 Task: Send an email with the signature Brian Hall with the subject 'Request for a quote' and the message 'Thank you for your interest in our product/service.' from softage.1@softage.net to softage.4@softage.net and softage.5@softage.net with an attached document Policy_document.docx
Action: Mouse moved to (97, 128)
Screenshot: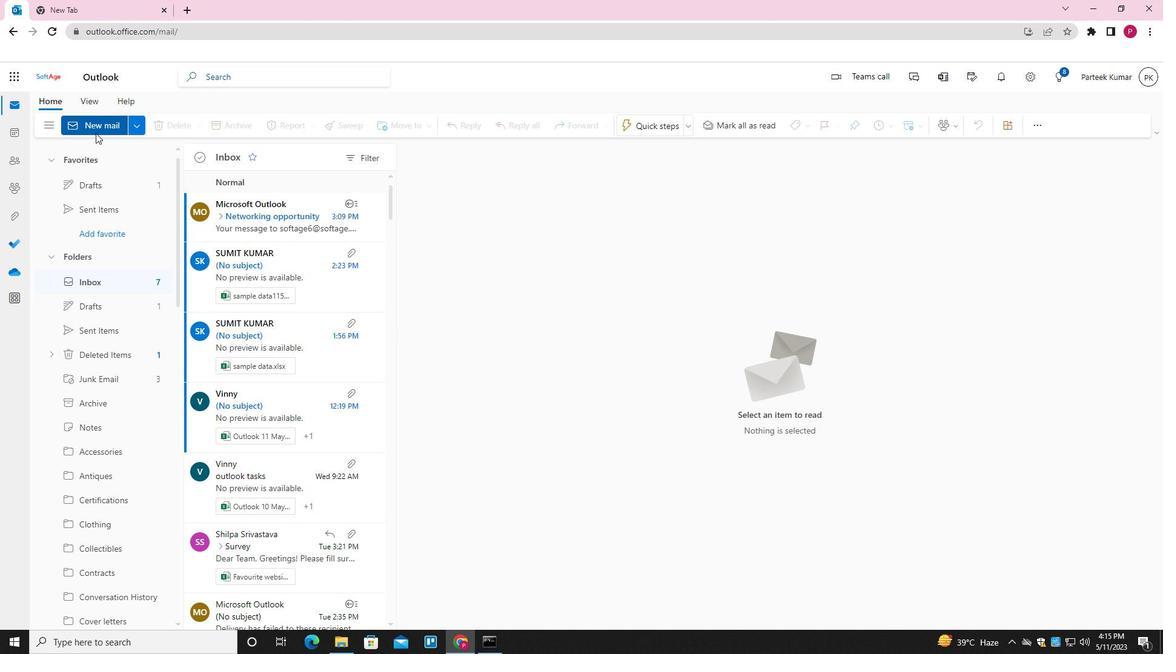 
Action: Mouse pressed left at (97, 128)
Screenshot: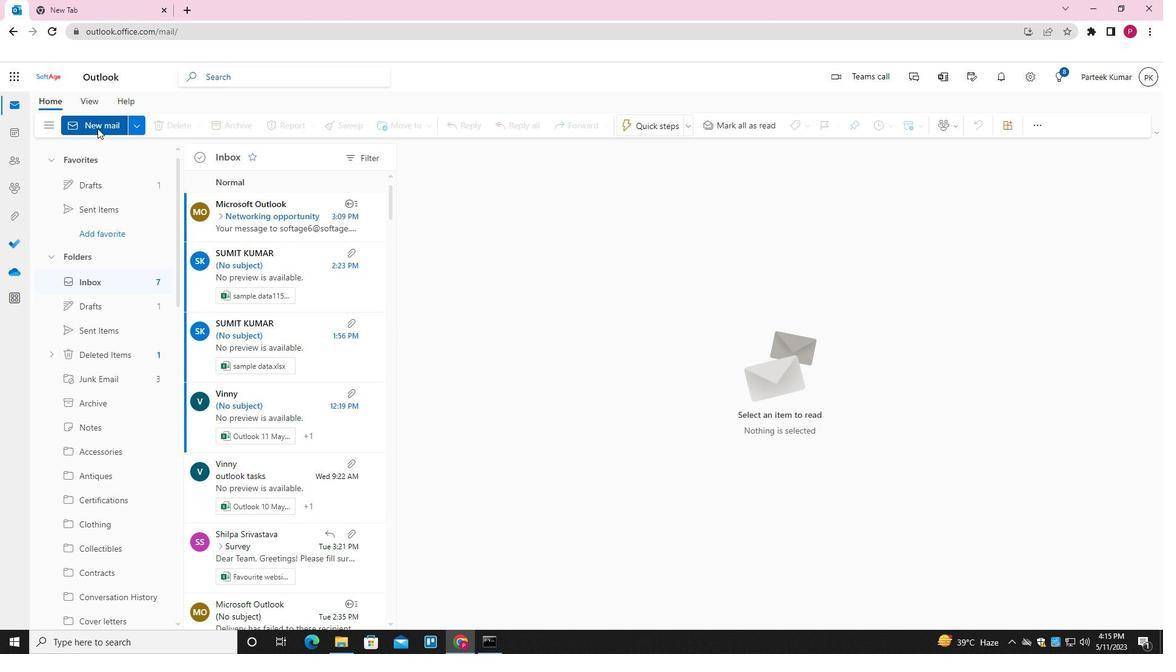 
Action: Mouse moved to (484, 297)
Screenshot: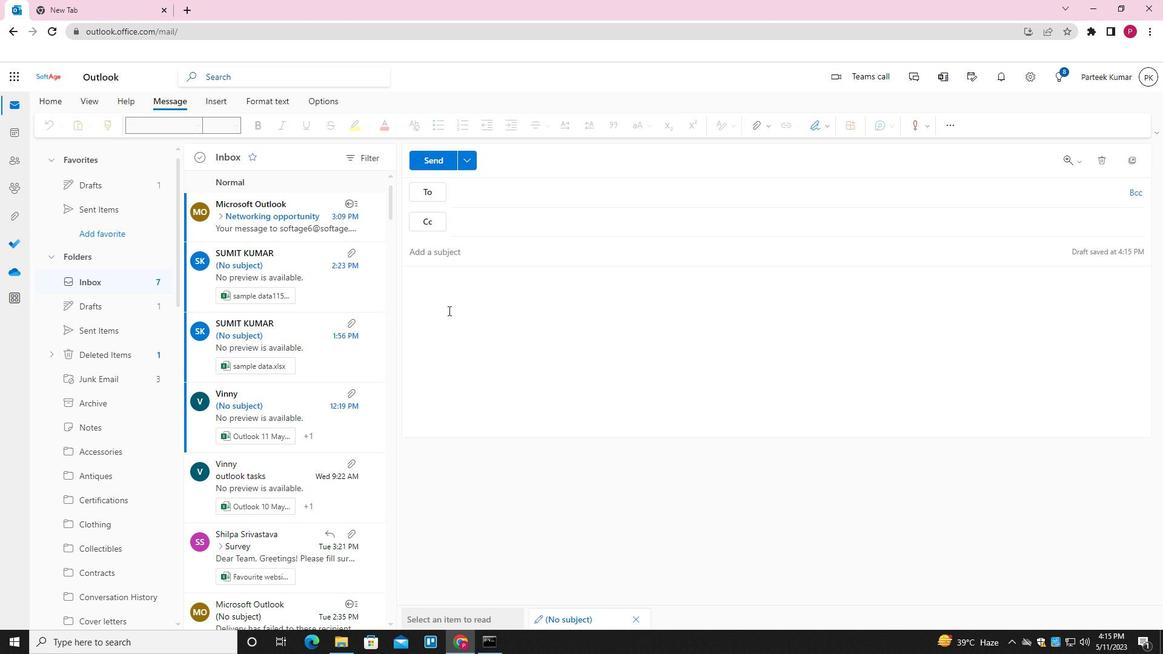 
Action: Mouse pressed left at (484, 297)
Screenshot: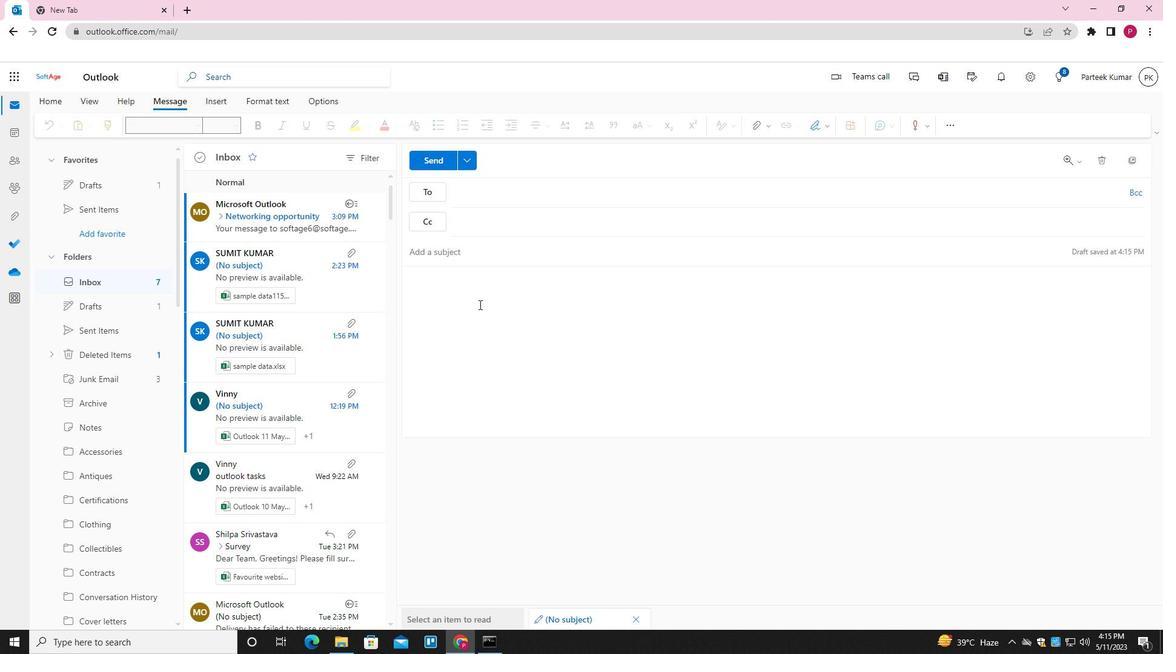 
Action: Mouse moved to (823, 127)
Screenshot: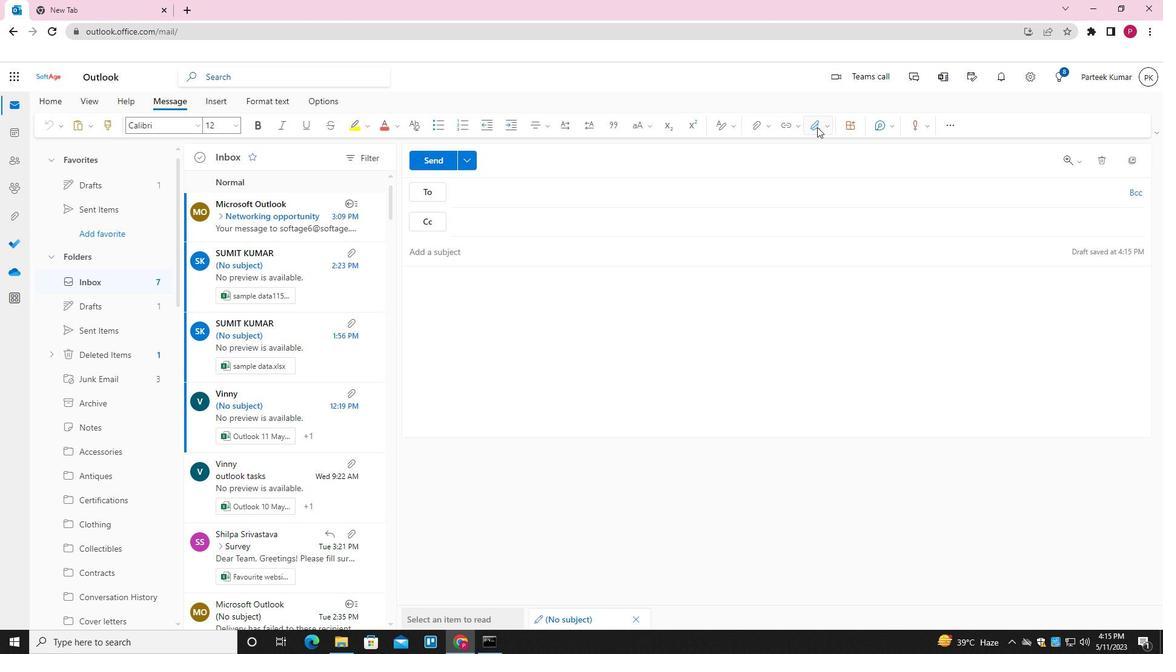 
Action: Mouse pressed left at (823, 127)
Screenshot: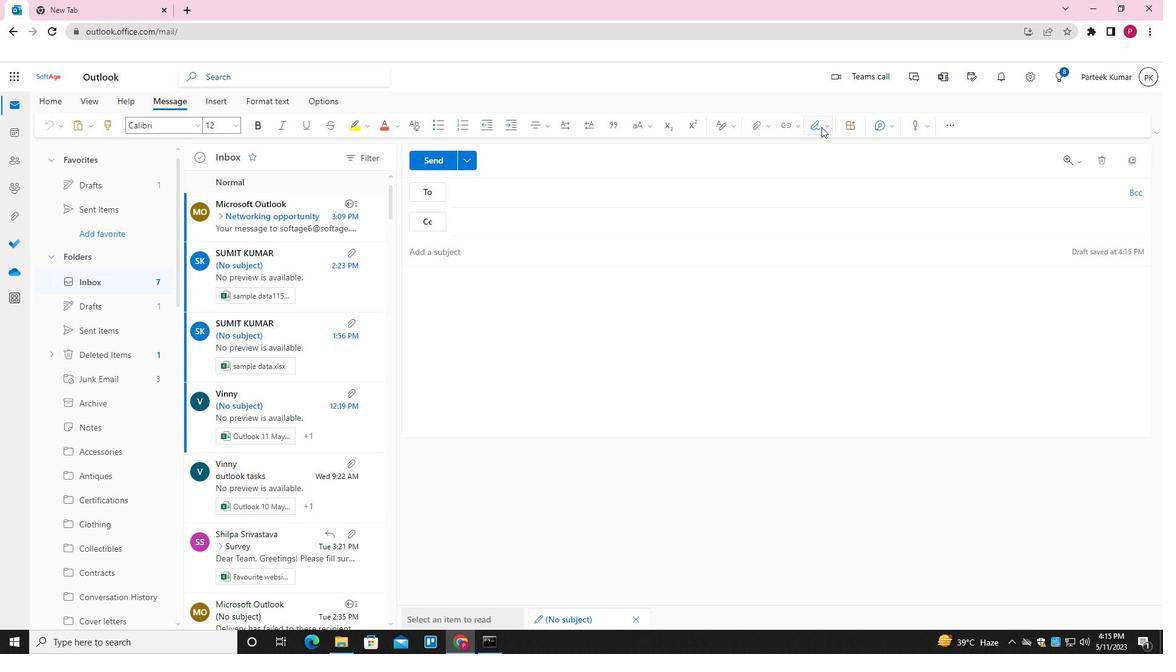
Action: Mouse moved to (792, 172)
Screenshot: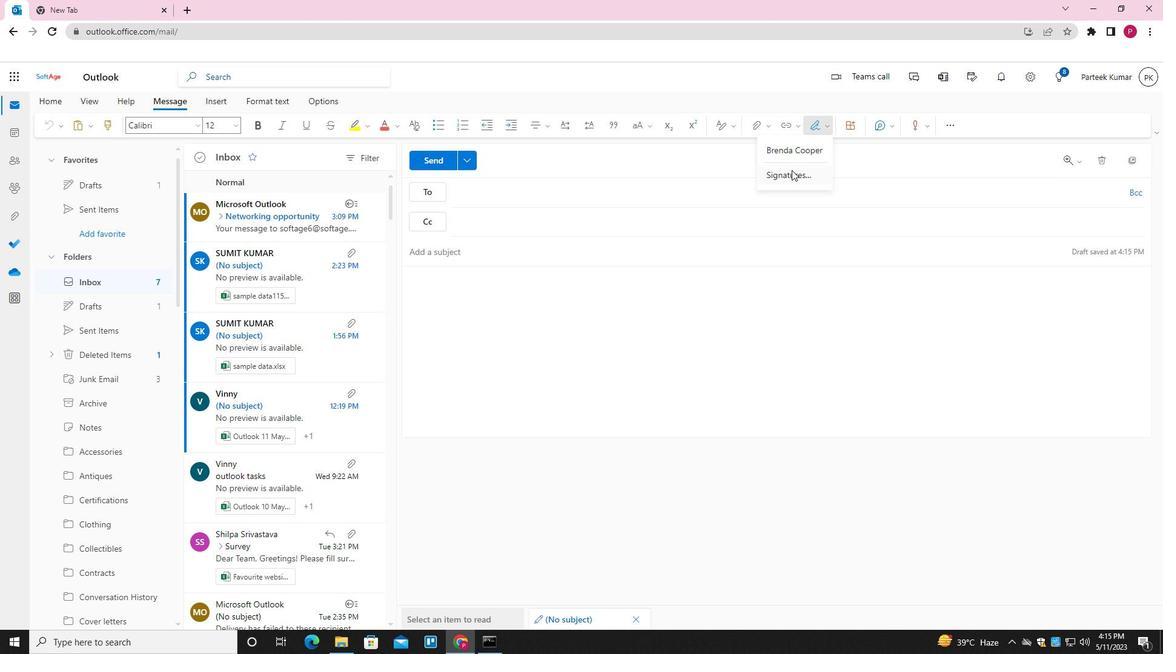 
Action: Mouse pressed left at (792, 172)
Screenshot: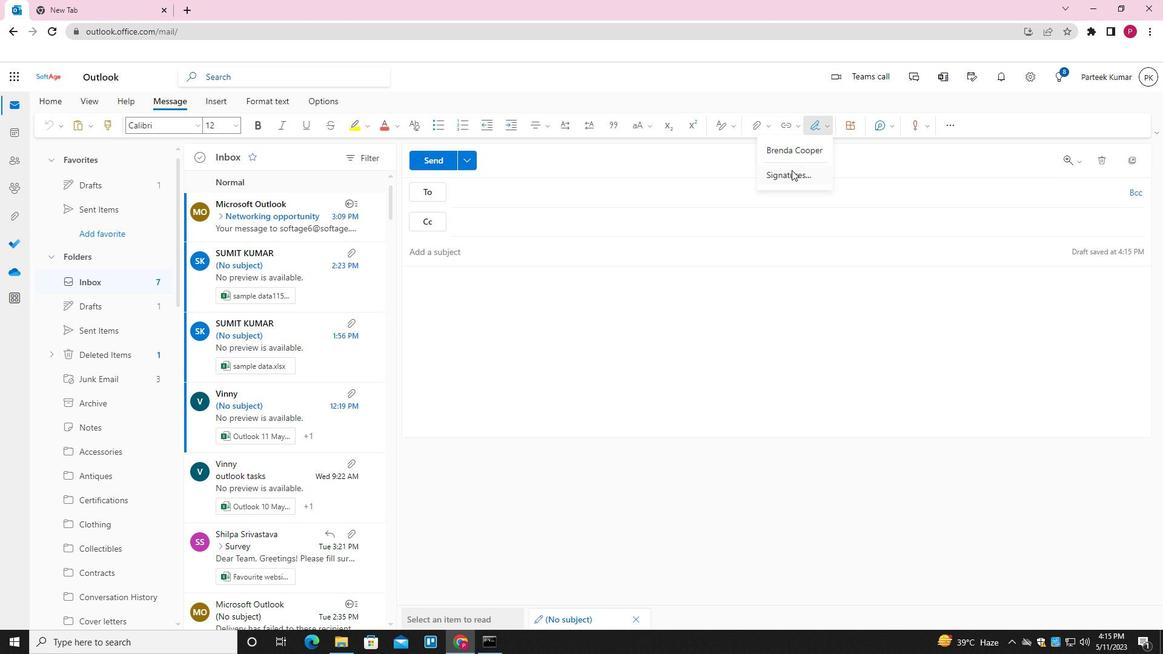
Action: Mouse moved to (815, 222)
Screenshot: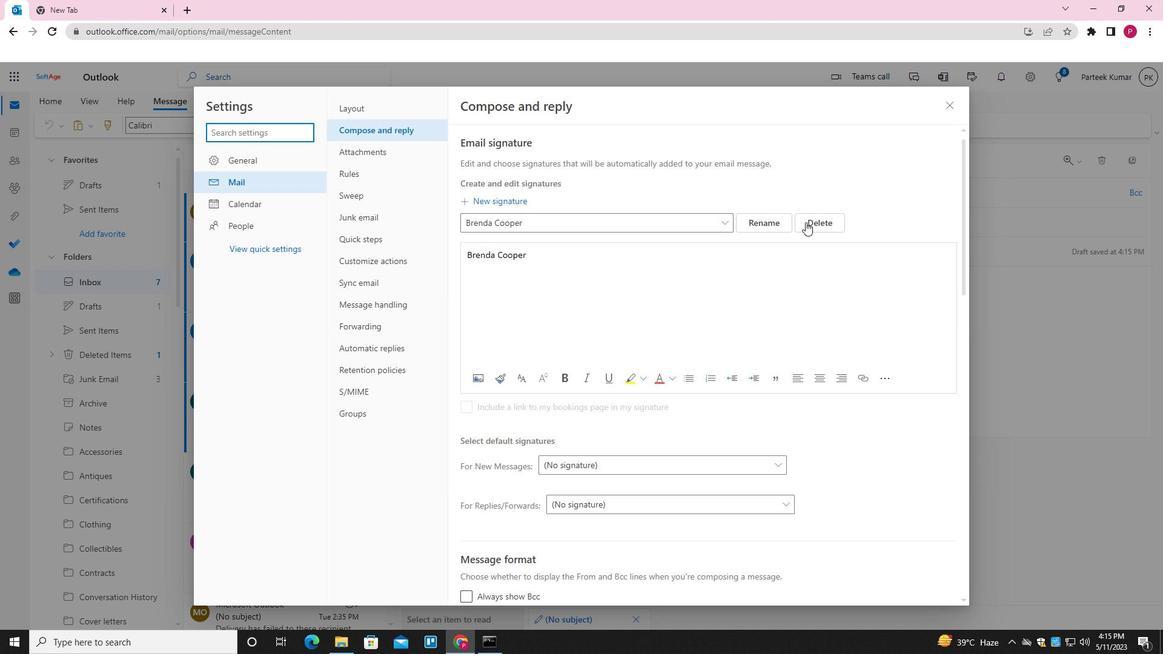 
Action: Mouse pressed left at (815, 222)
Screenshot: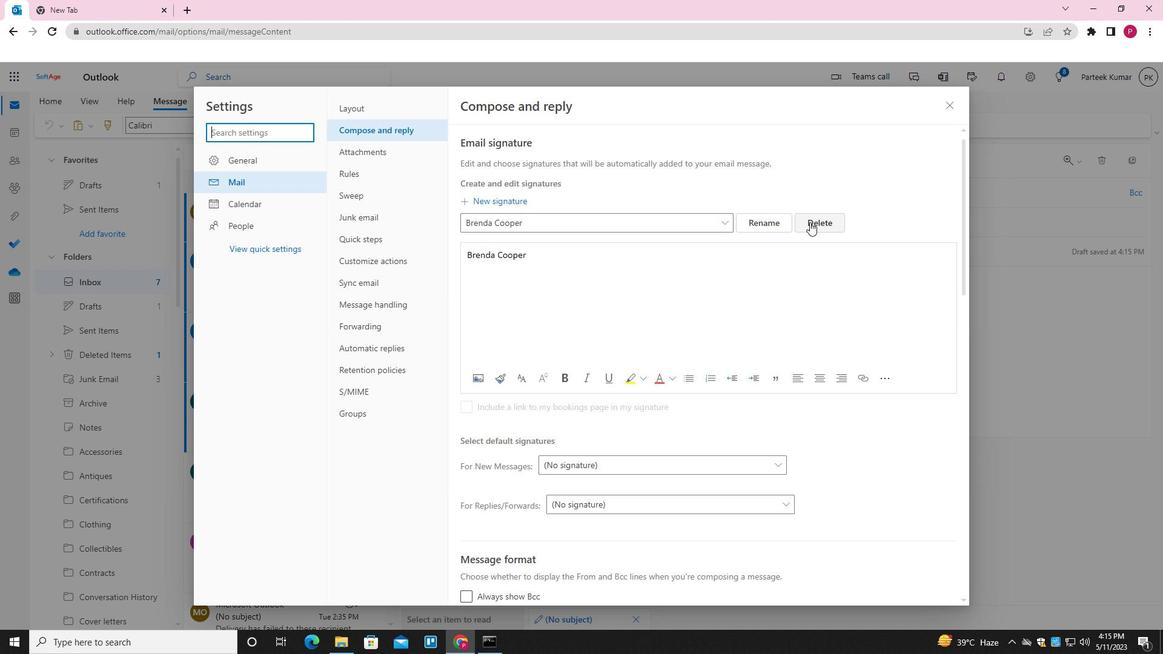 
Action: Mouse moved to (569, 221)
Screenshot: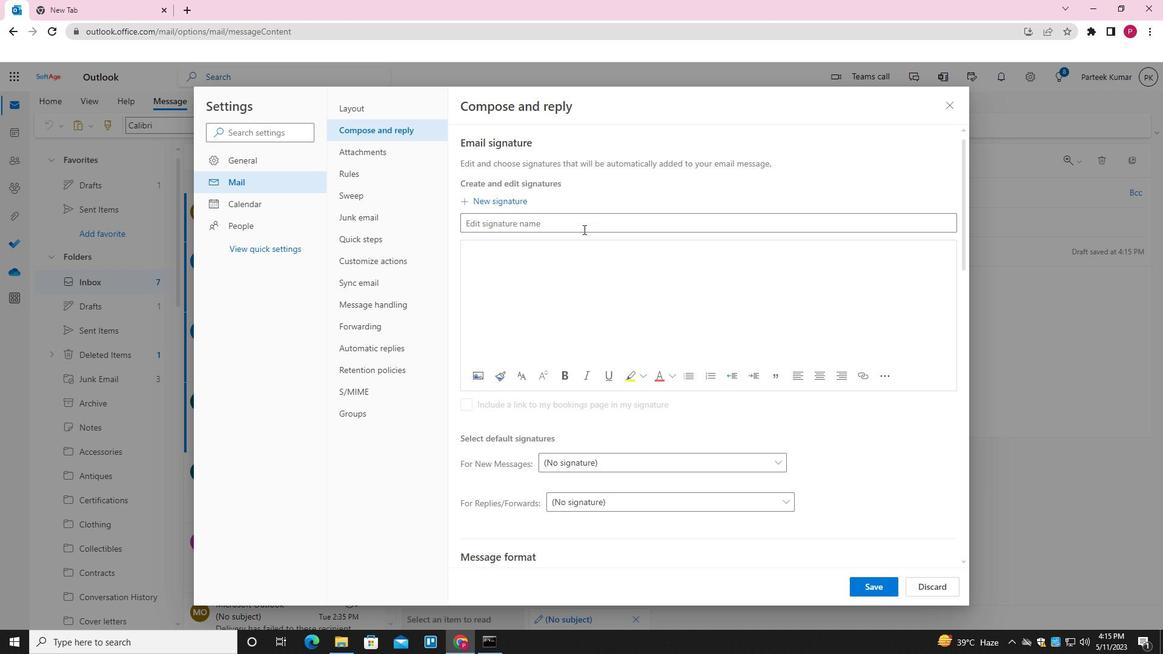 
Action: Mouse pressed left at (569, 221)
Screenshot: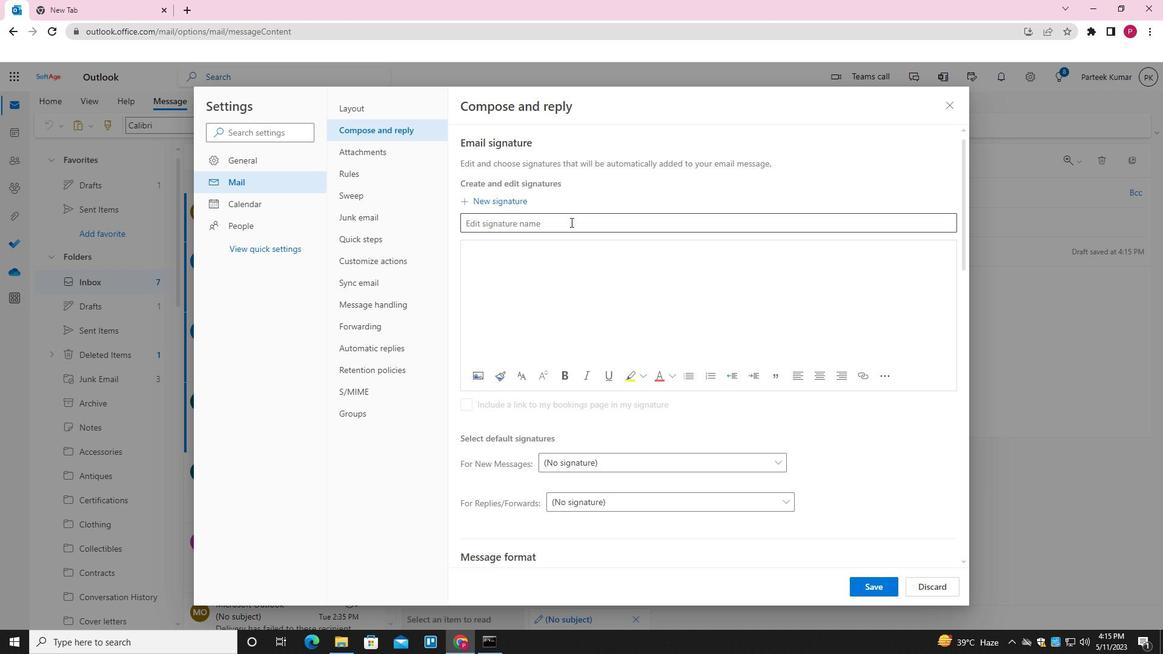 
Action: Key pressed <Key.shift>BRIAN<Key.space><Key.shift>HALL
Screenshot: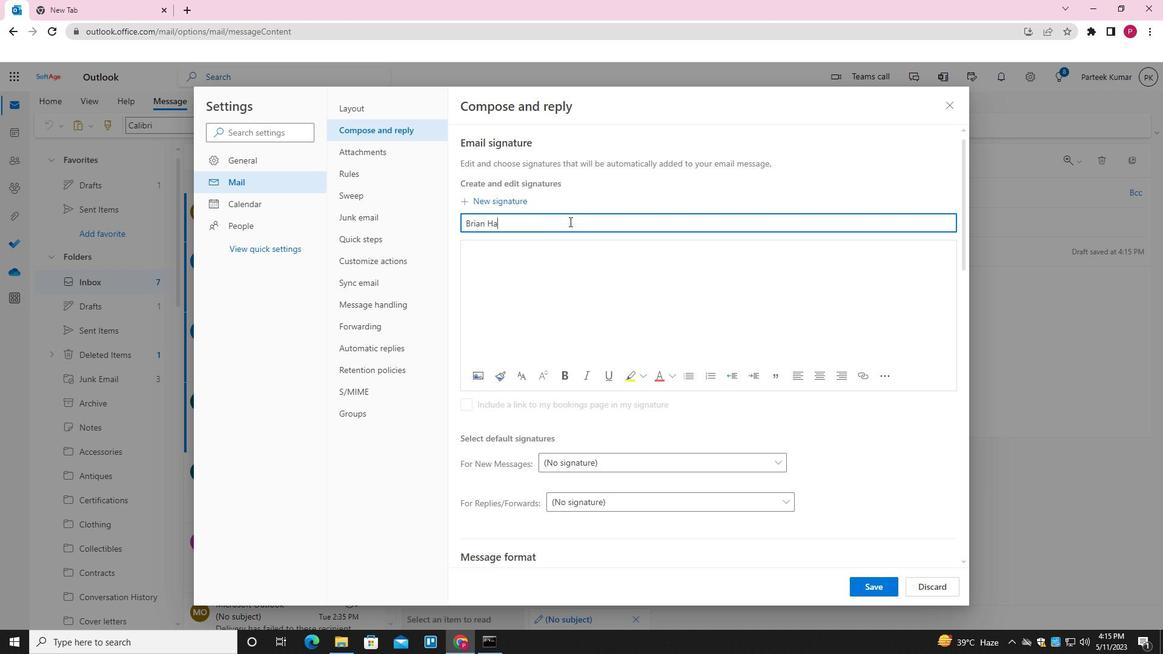 
Action: Mouse moved to (568, 258)
Screenshot: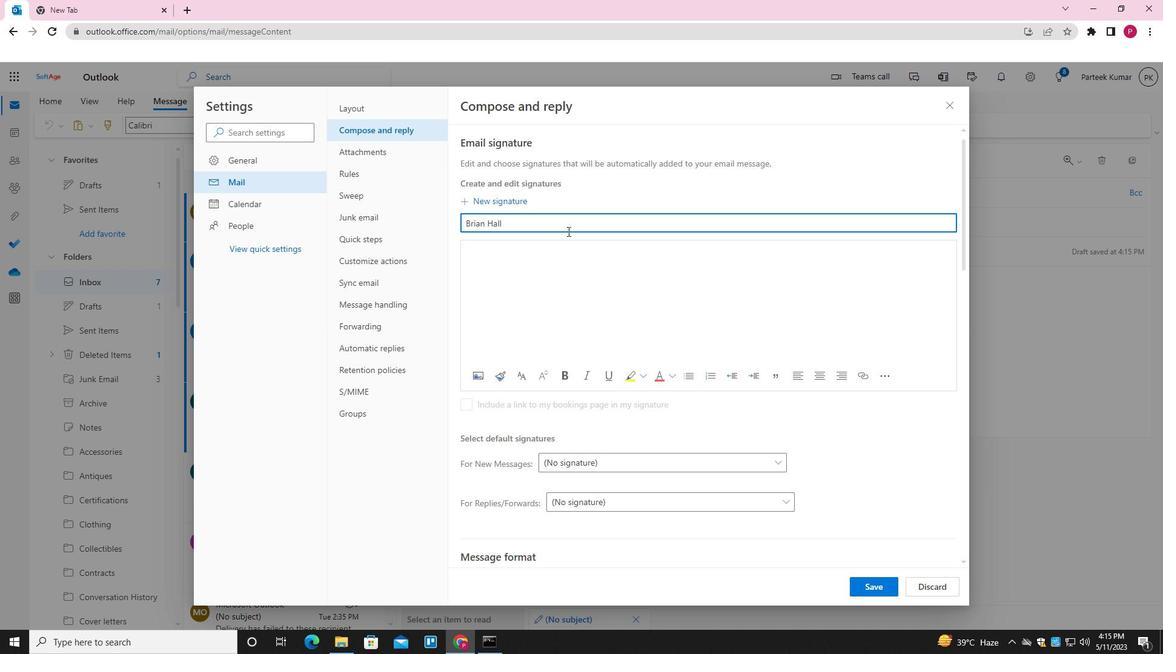 
Action: Mouse pressed left at (568, 258)
Screenshot: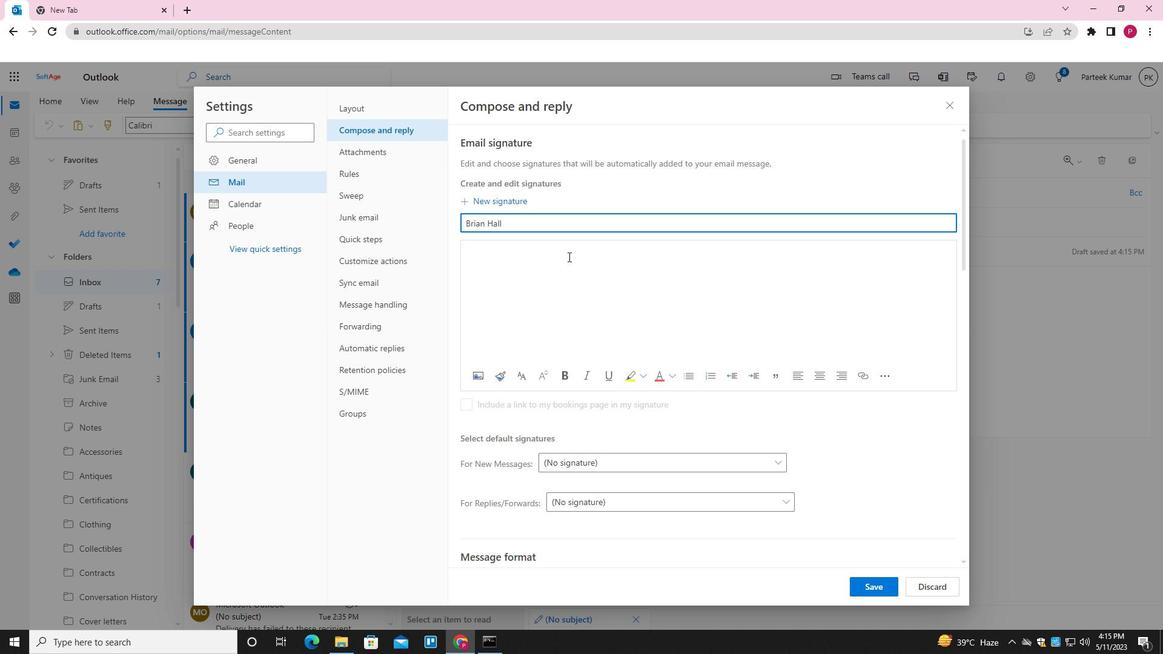 
Action: Key pressed <Key.shift><Key.shift><Key.shift><Key.shift><Key.shift>BRIAN<Key.space><Key.shift>HALL
Screenshot: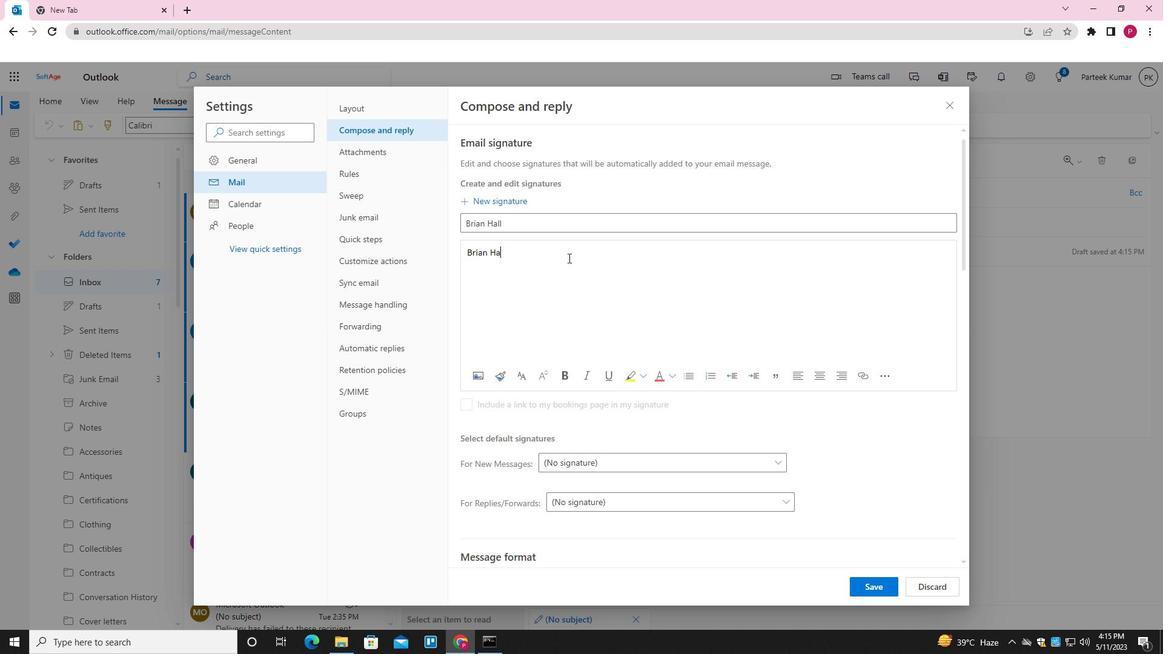 
Action: Mouse moved to (863, 587)
Screenshot: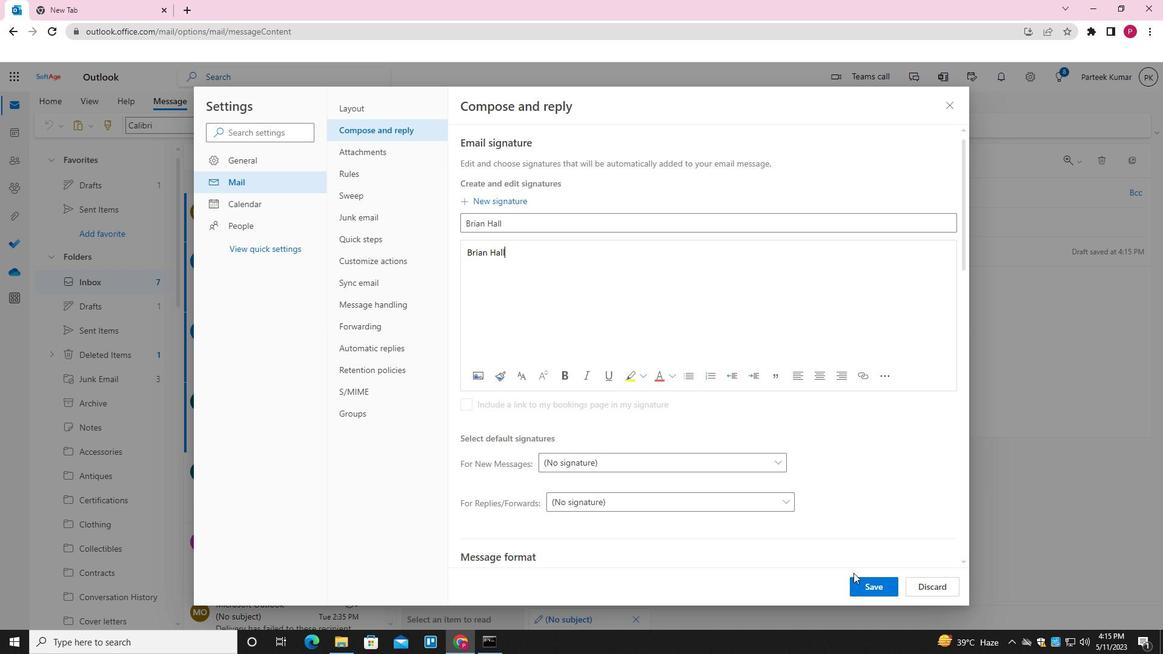 
Action: Mouse pressed left at (863, 587)
Screenshot: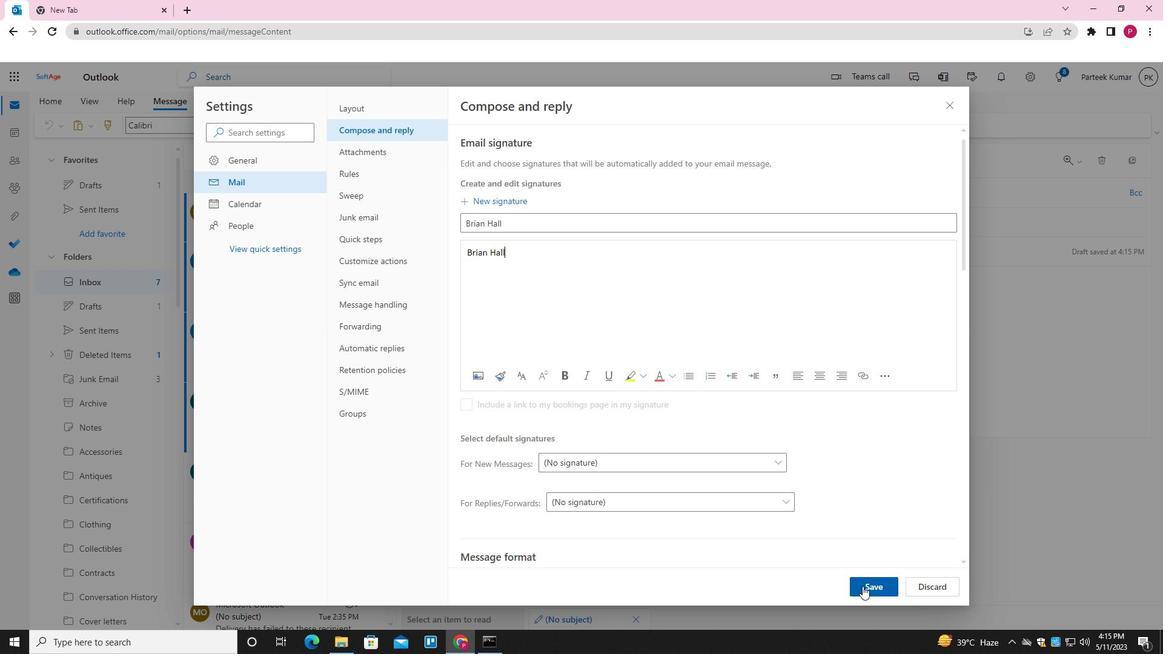 
Action: Mouse moved to (950, 109)
Screenshot: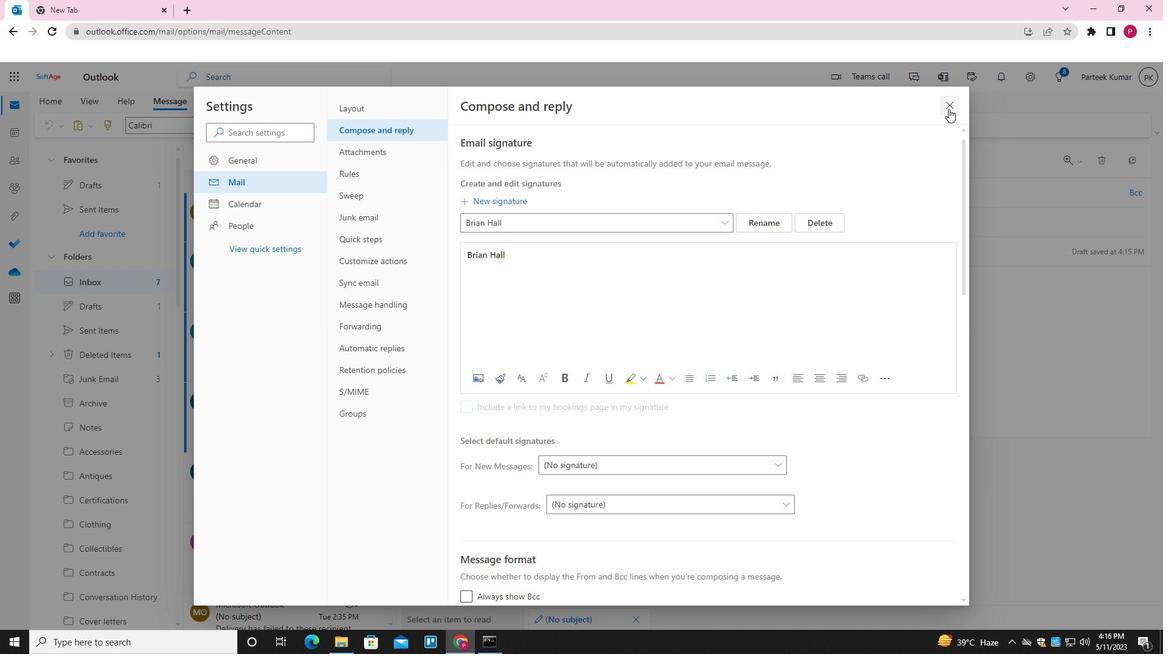 
Action: Mouse pressed left at (950, 109)
Screenshot: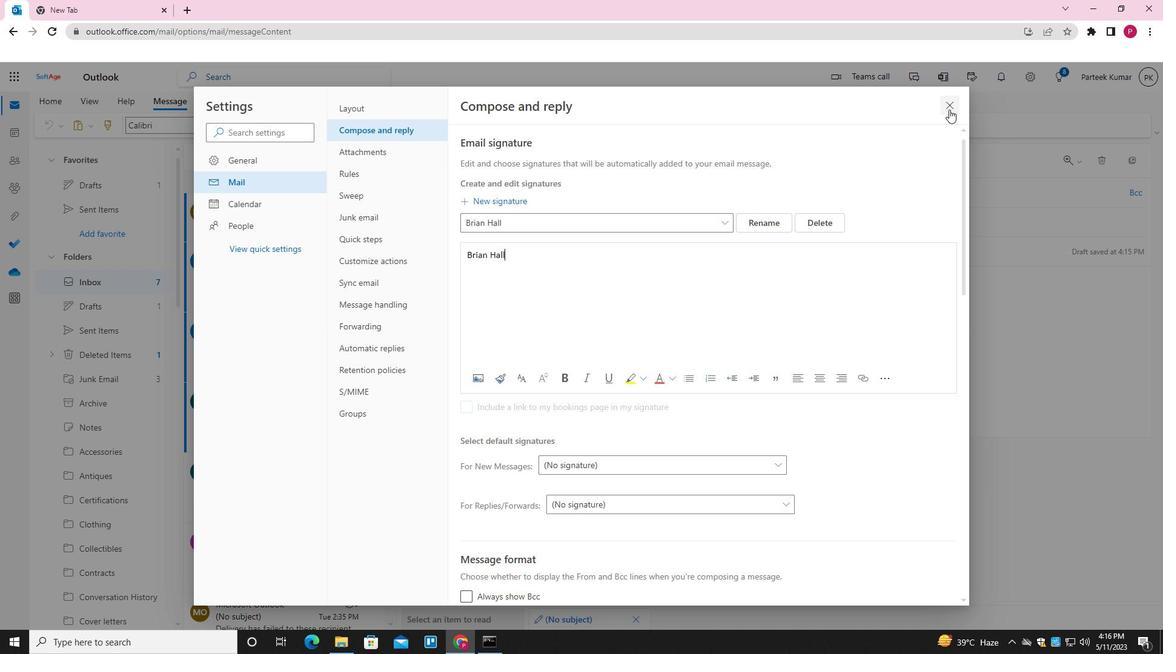 
Action: Mouse moved to (577, 303)
Screenshot: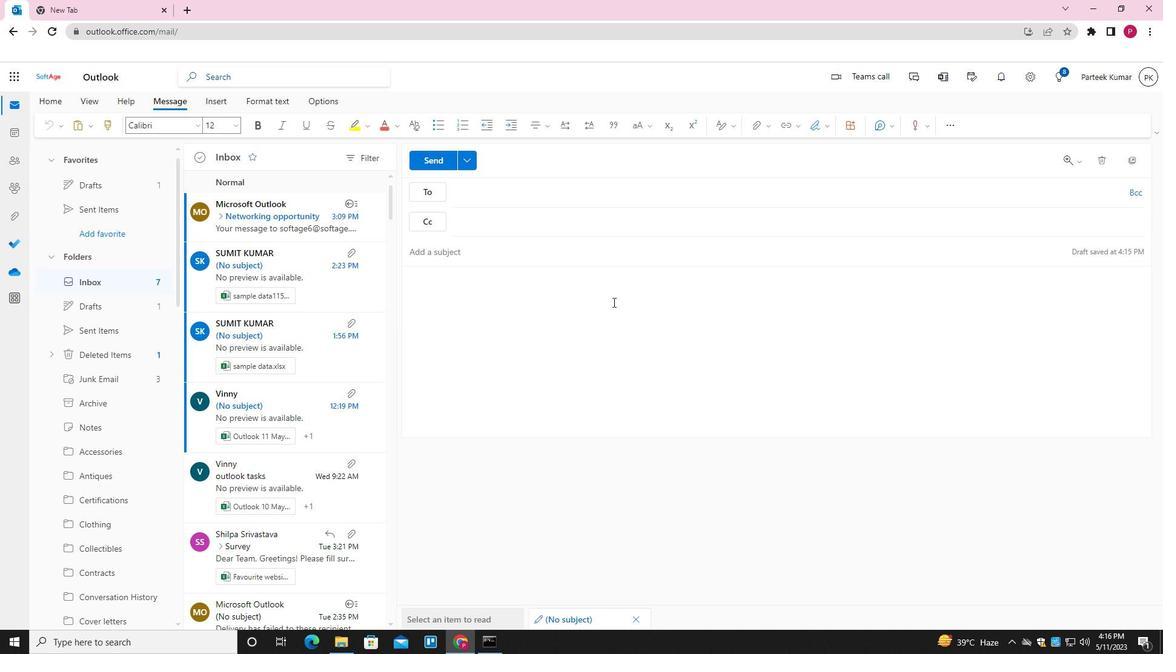 
Action: Mouse pressed left at (577, 303)
Screenshot: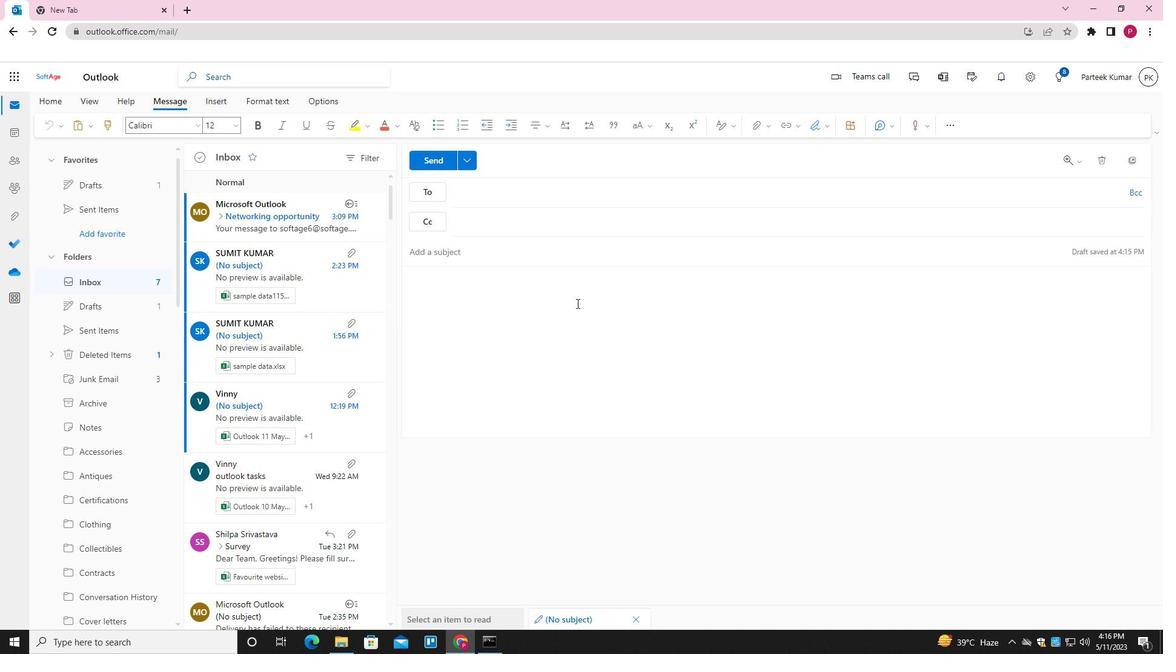 
Action: Mouse moved to (815, 125)
Screenshot: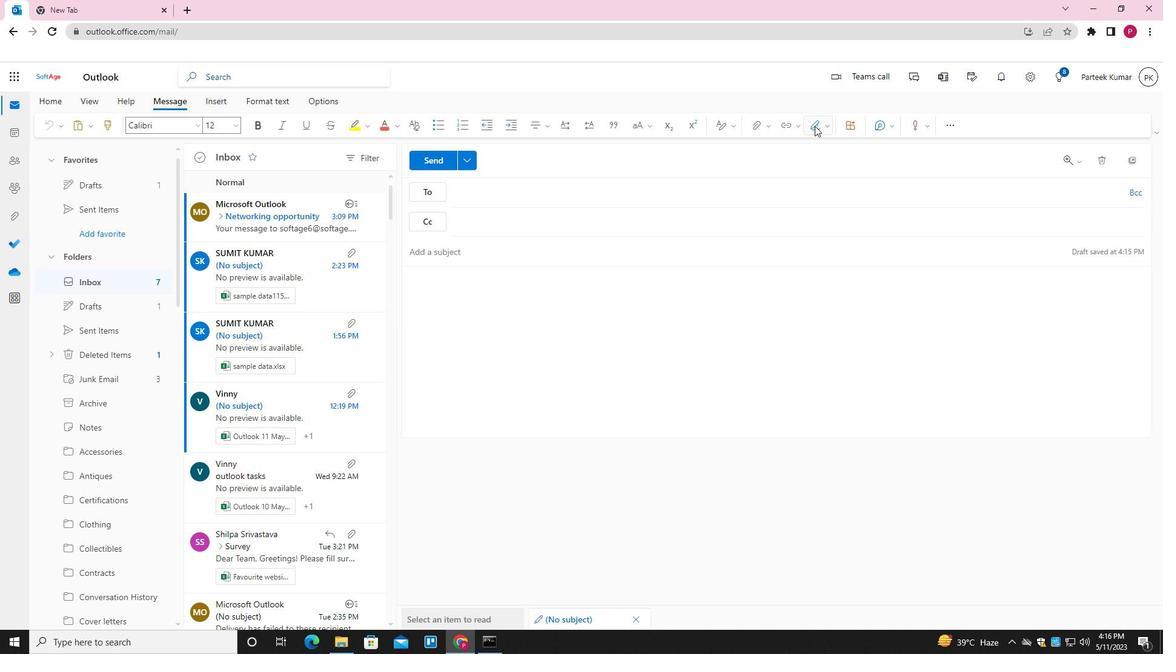
Action: Mouse pressed left at (815, 125)
Screenshot: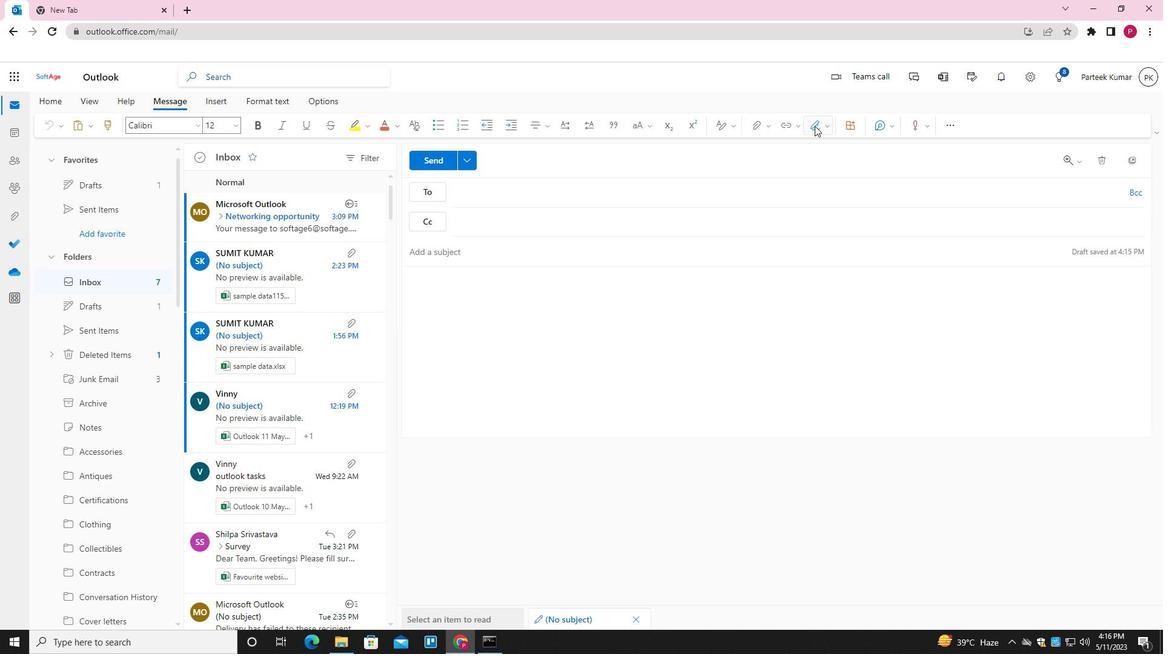 
Action: Mouse moved to (807, 152)
Screenshot: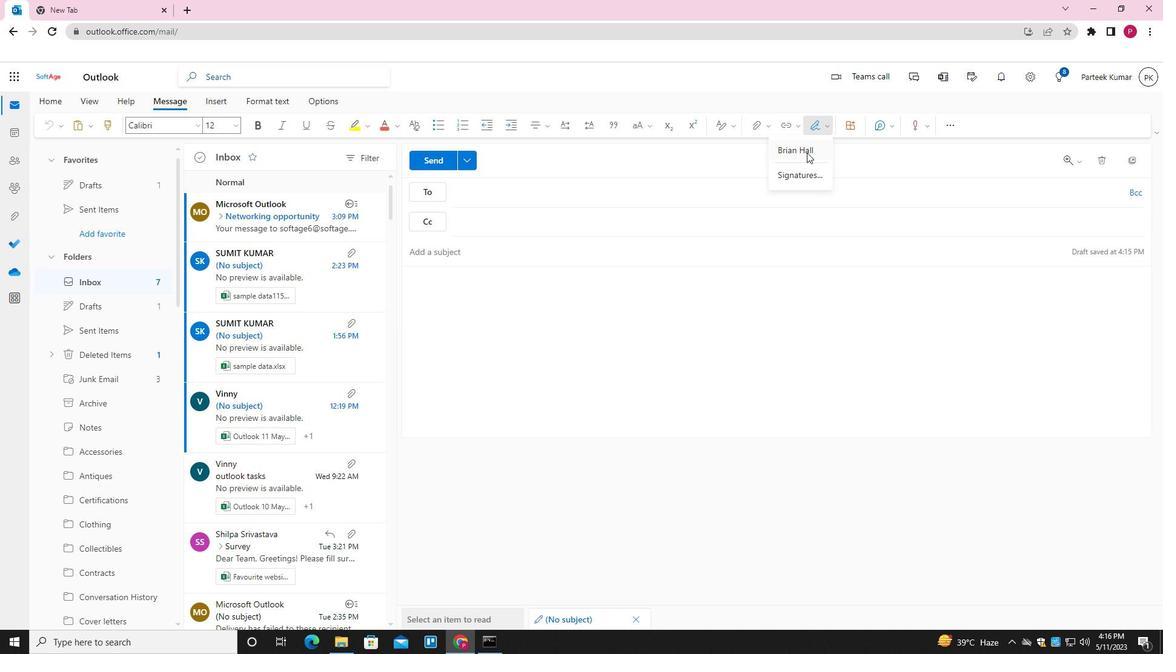
Action: Mouse pressed left at (807, 152)
Screenshot: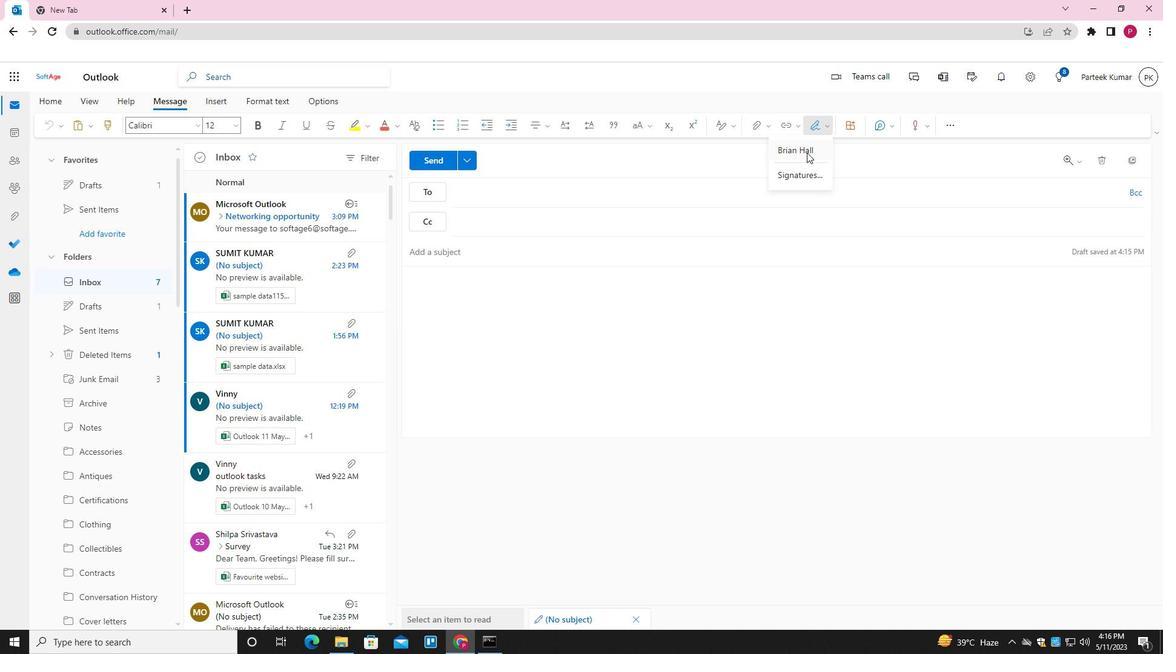 
Action: Mouse moved to (470, 253)
Screenshot: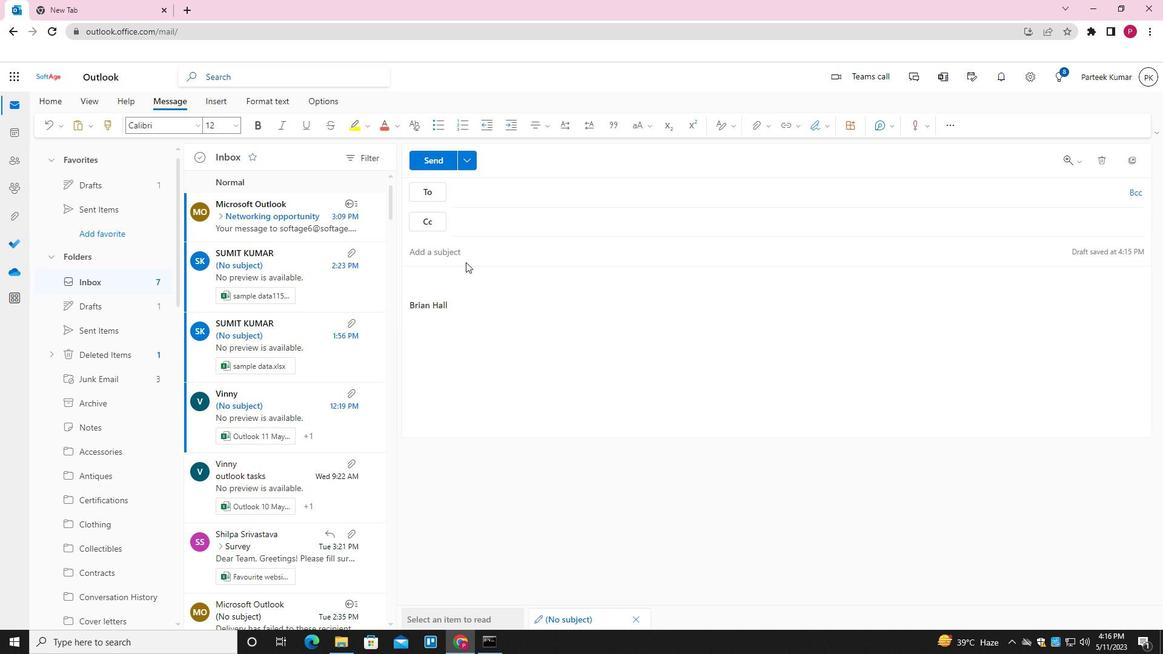 
Action: Mouse pressed left at (470, 253)
Screenshot: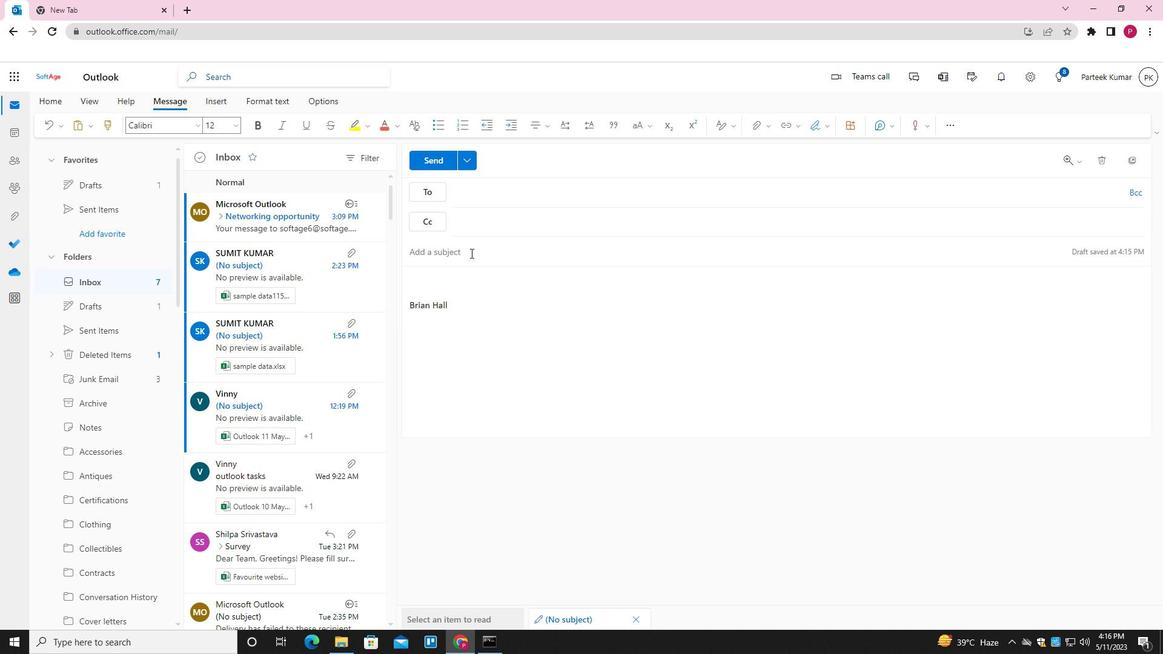 
Action: Mouse moved to (470, 252)
Screenshot: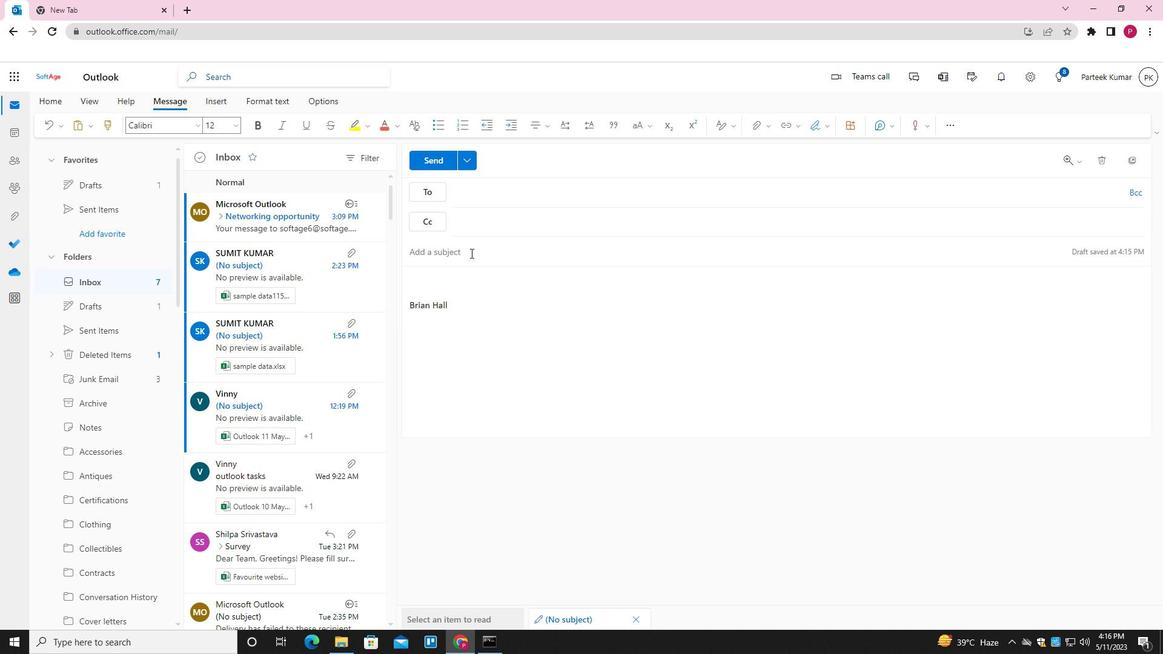 
Action: Key pressed <Key.shift>REQUEST<Key.space>FOR<Key.space>A<Key.space>QUOTE<Key.space>
Screenshot: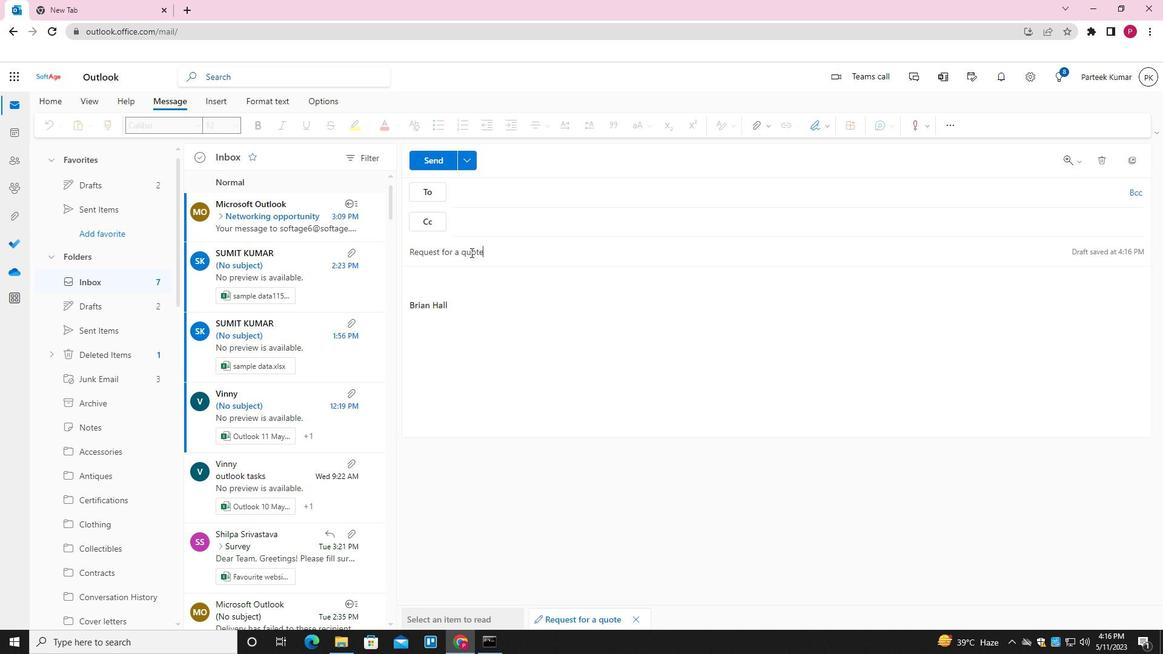 
Action: Mouse moved to (427, 284)
Screenshot: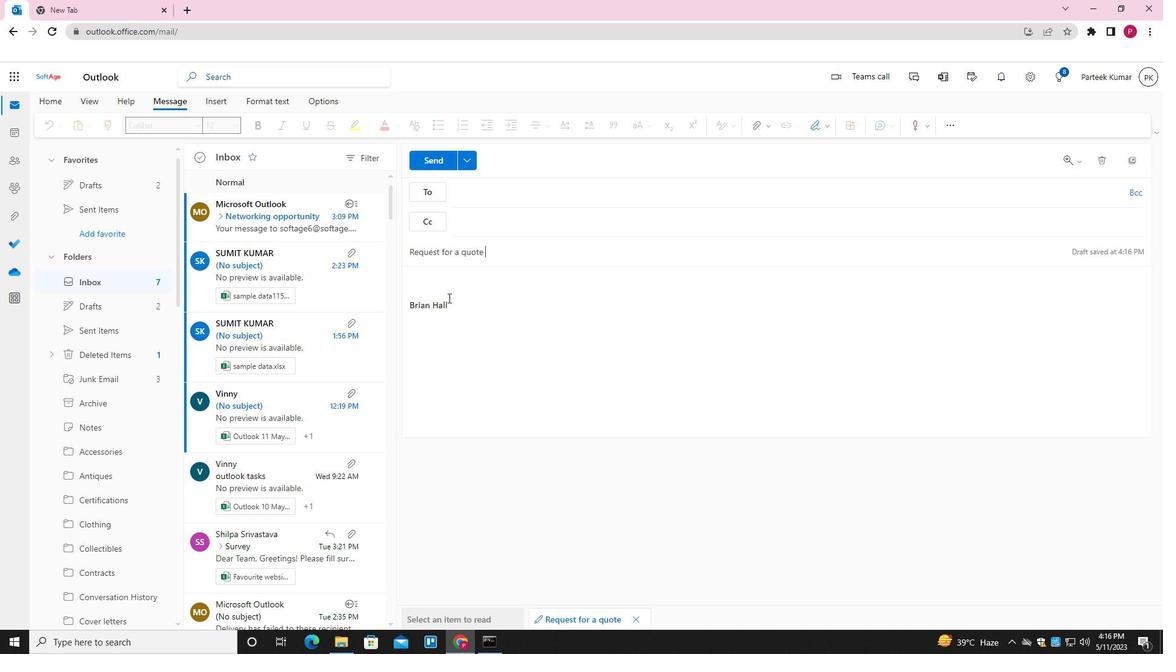 
Action: Mouse pressed left at (427, 284)
Screenshot: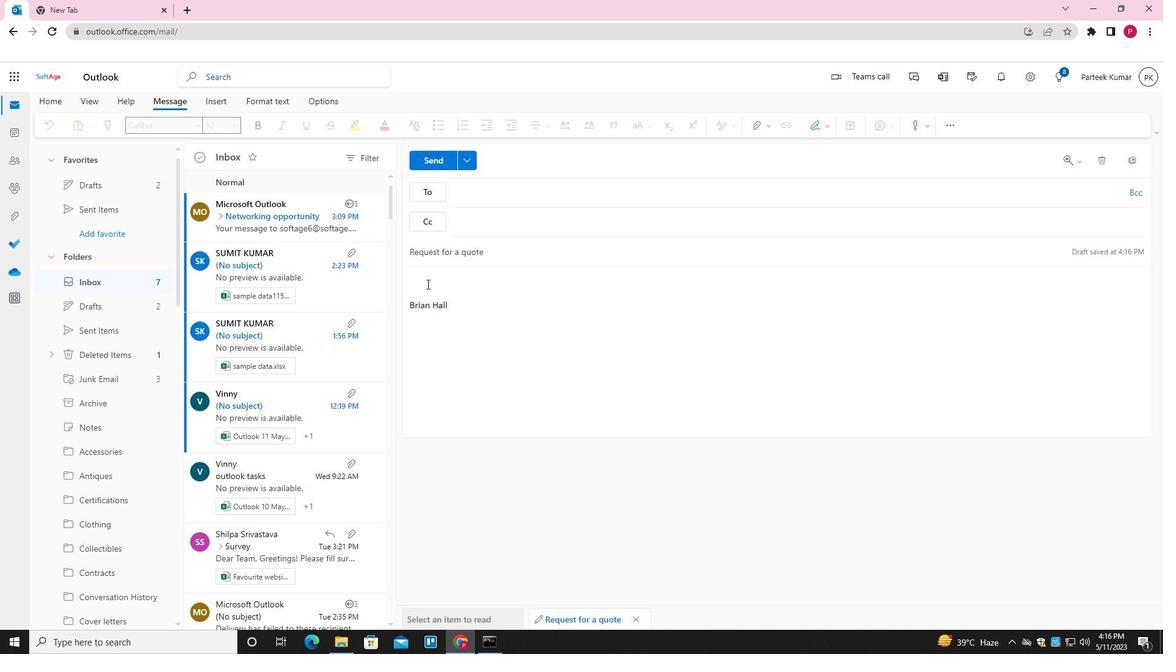 
Action: Key pressed <Key.shift>THANK<Key.space>YOU<Key.space>FOR<Key.space>YOUR<Key.space>INTREST<Key.space><Key.backspace><Key.backspace><Key.backspace><Key.backspace><Key.backspace>ERSET<Key.space><Key.backspace><Key.backspace><Key.backspace><Key.backspace>EST<Key.space>IN<Key.space>OUR<Key.space>POLICY<Key.space><Key.backspace>/SERVICE<Key.space>
Screenshot: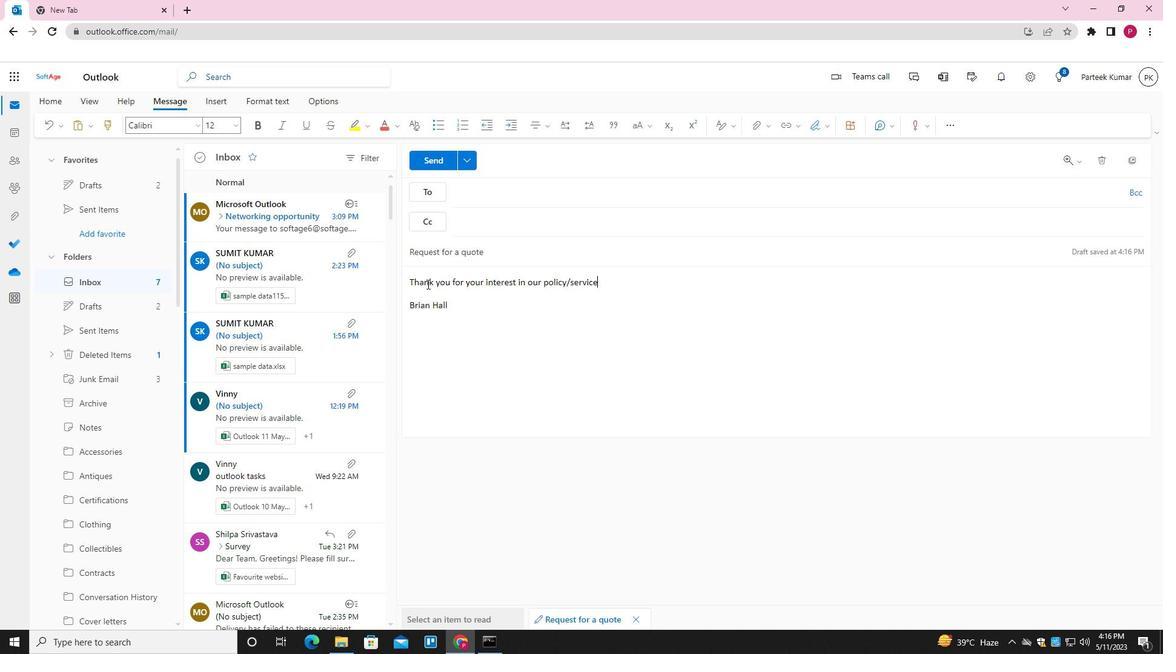 
Action: Mouse moved to (501, 192)
Screenshot: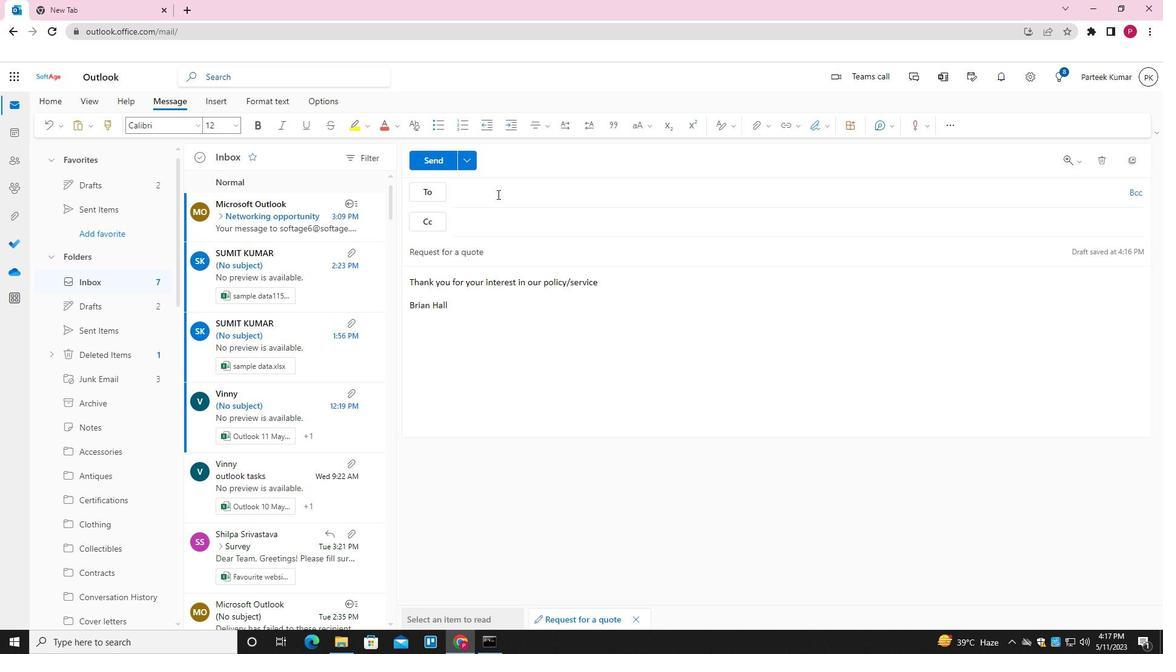
Action: Mouse pressed left at (501, 192)
Screenshot: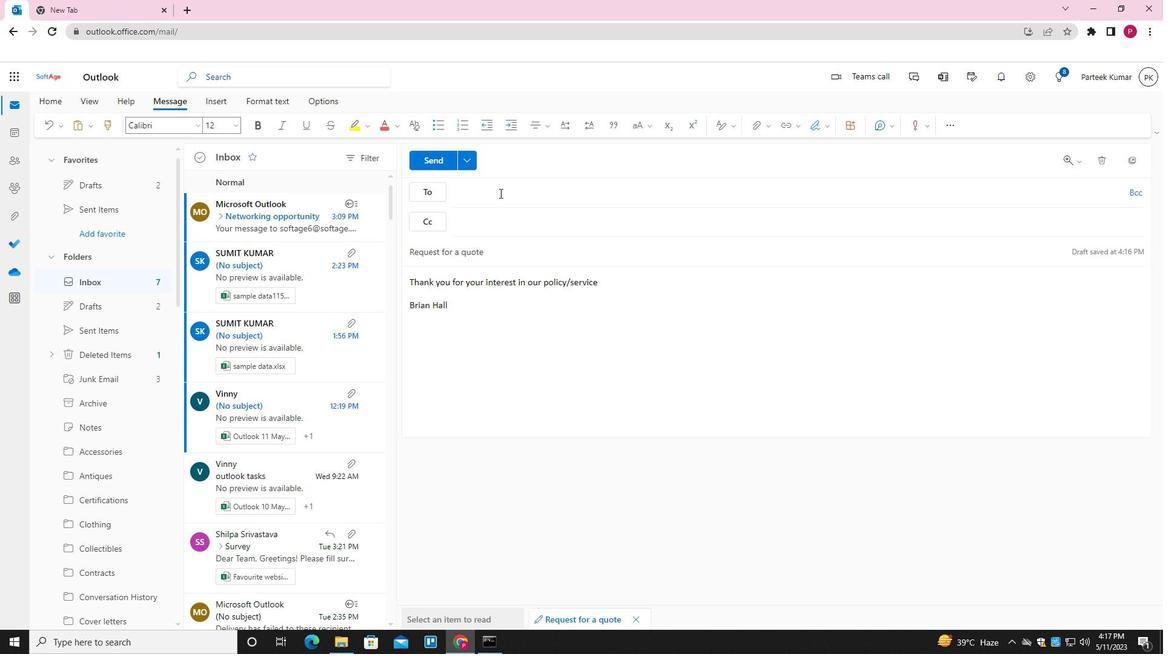 
Action: Key pressed SOFTAGE.4<Key.shift>@SOFTAGE.NET<Key.enter>SOFTAGE.5<Key.shift>@SOFTAGE.NET<Key.enter>
Screenshot: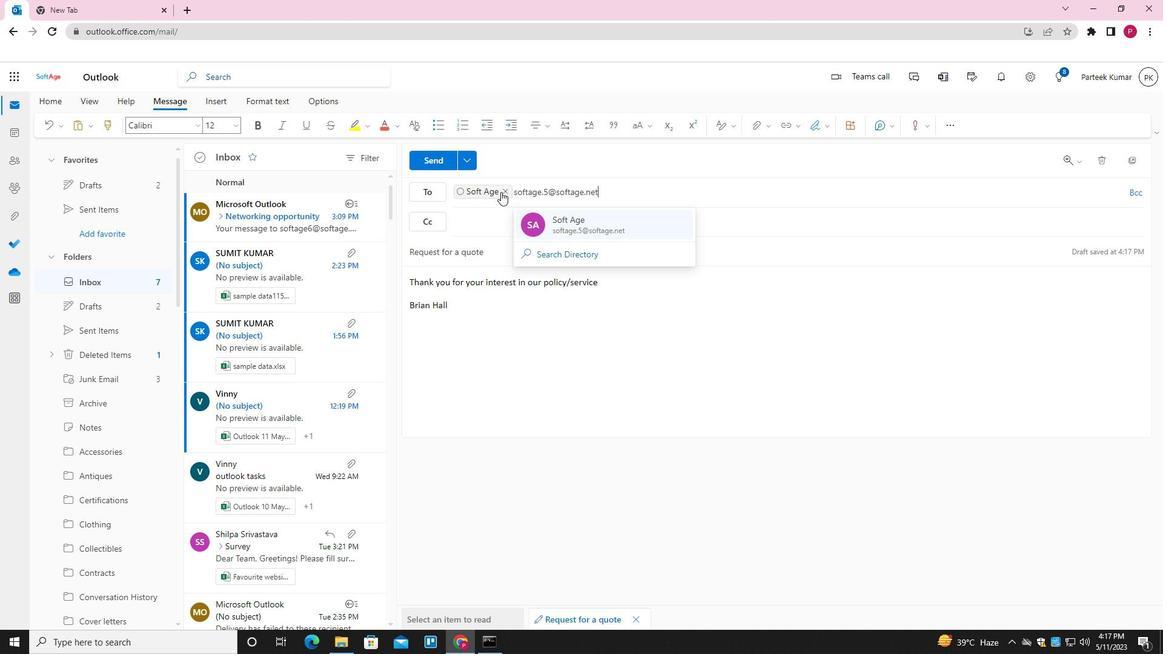 
Action: Mouse moved to (821, 129)
Screenshot: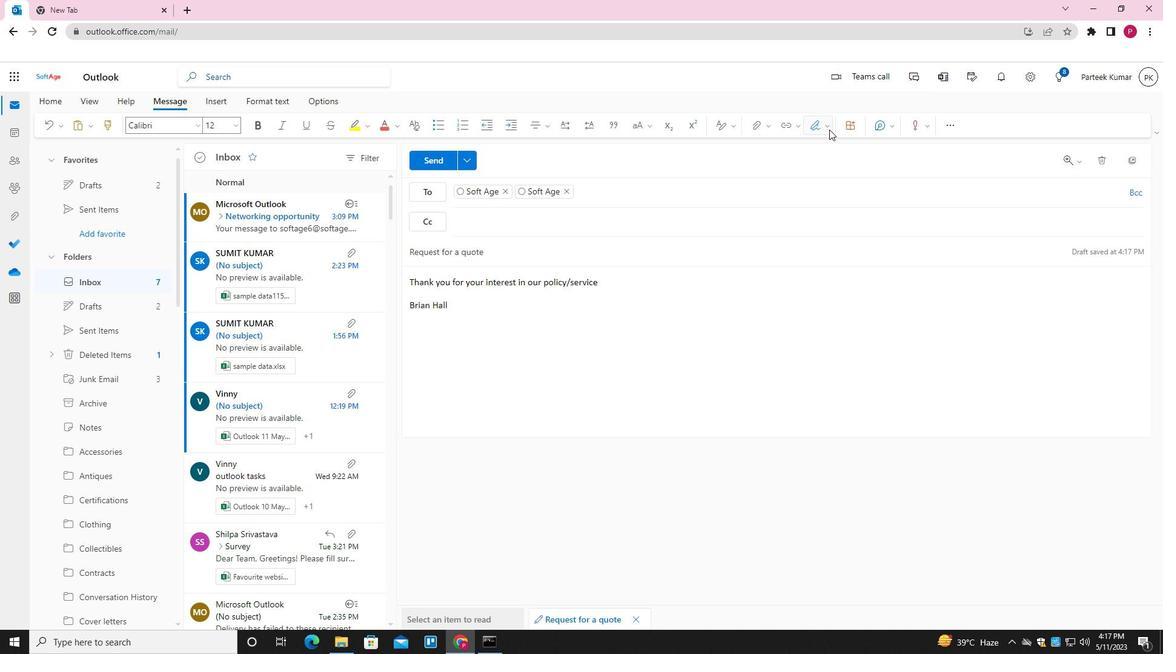 
Action: Mouse pressed left at (821, 129)
Screenshot: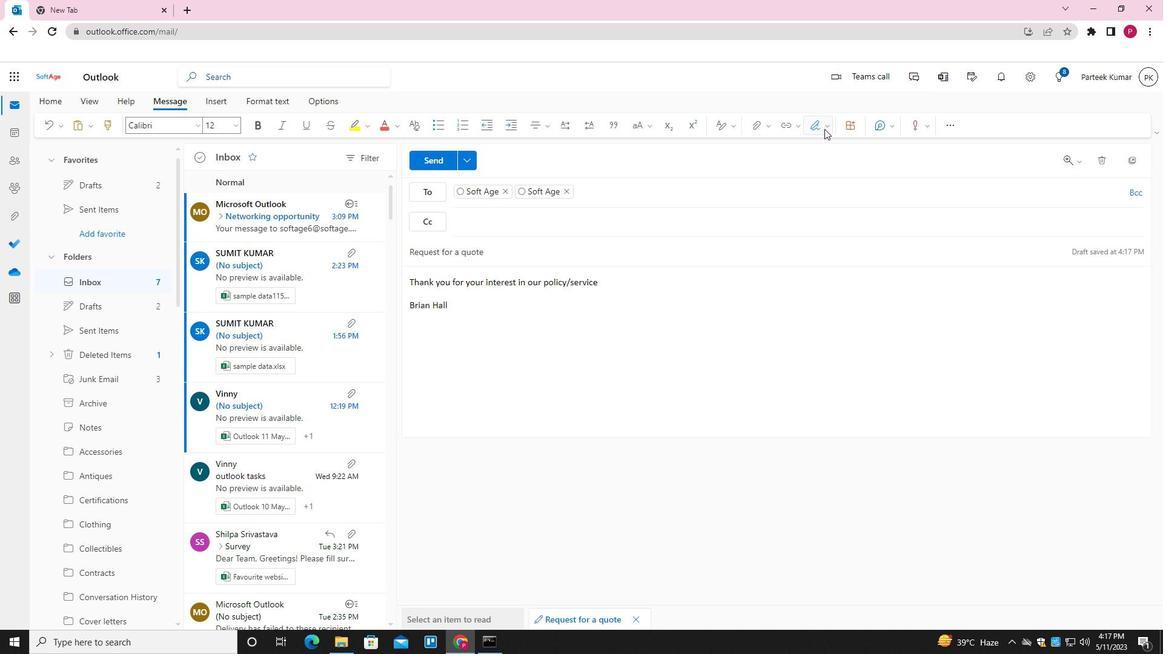 
Action: Mouse moved to (764, 127)
Screenshot: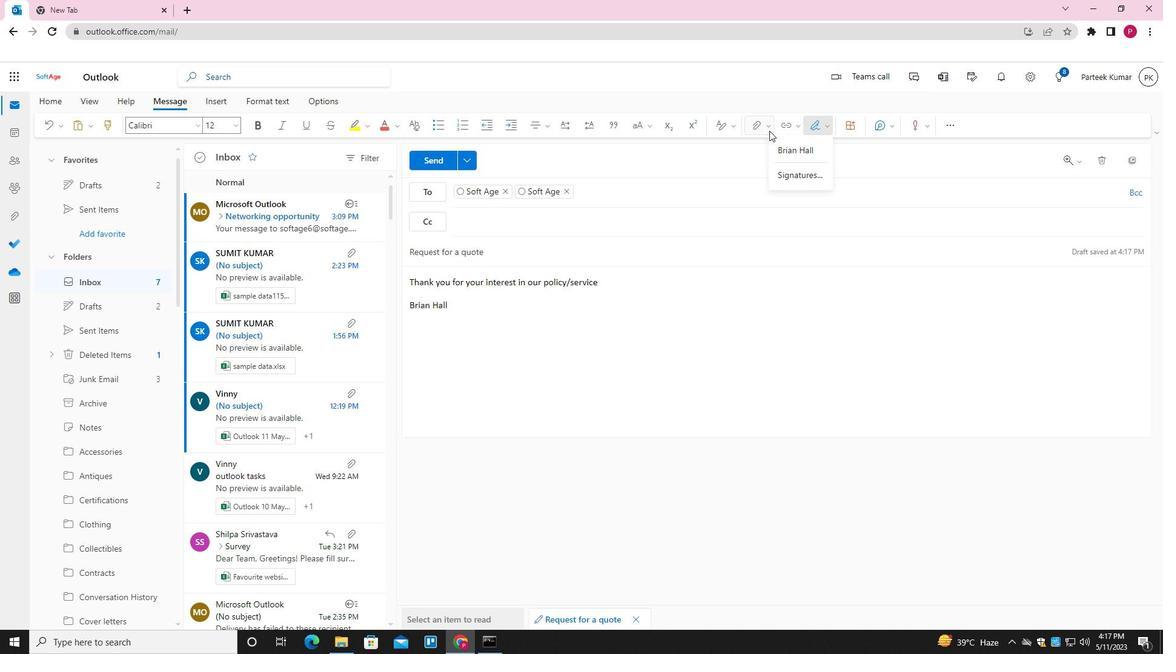 
Action: Mouse pressed left at (764, 127)
Screenshot: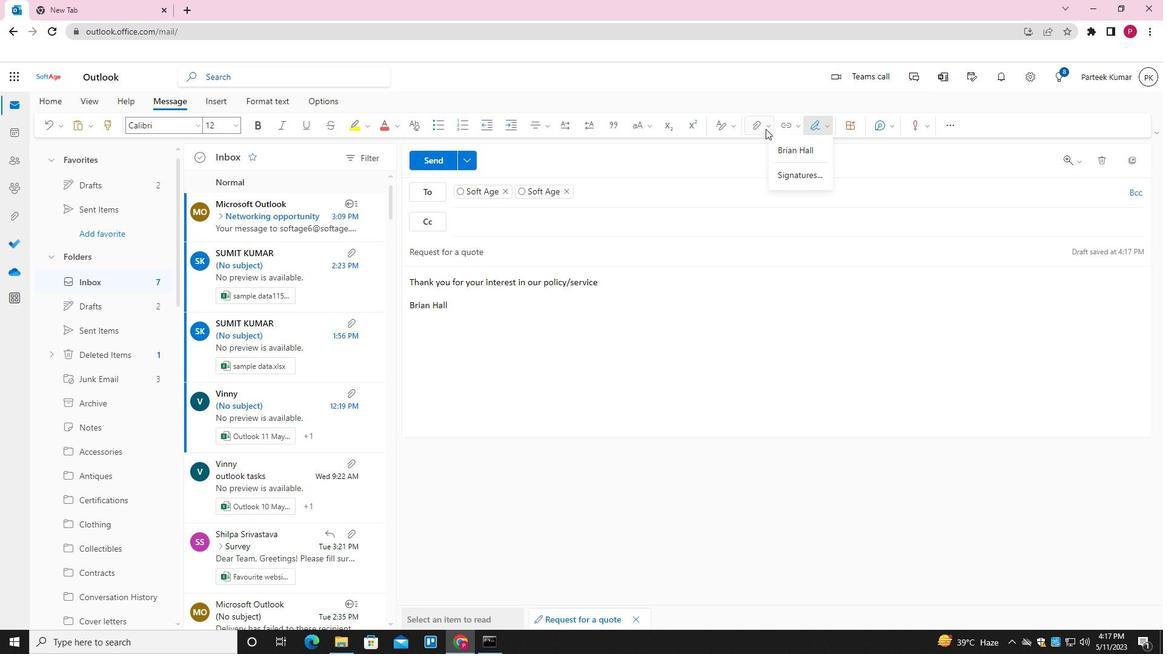 
Action: Mouse moved to (741, 147)
Screenshot: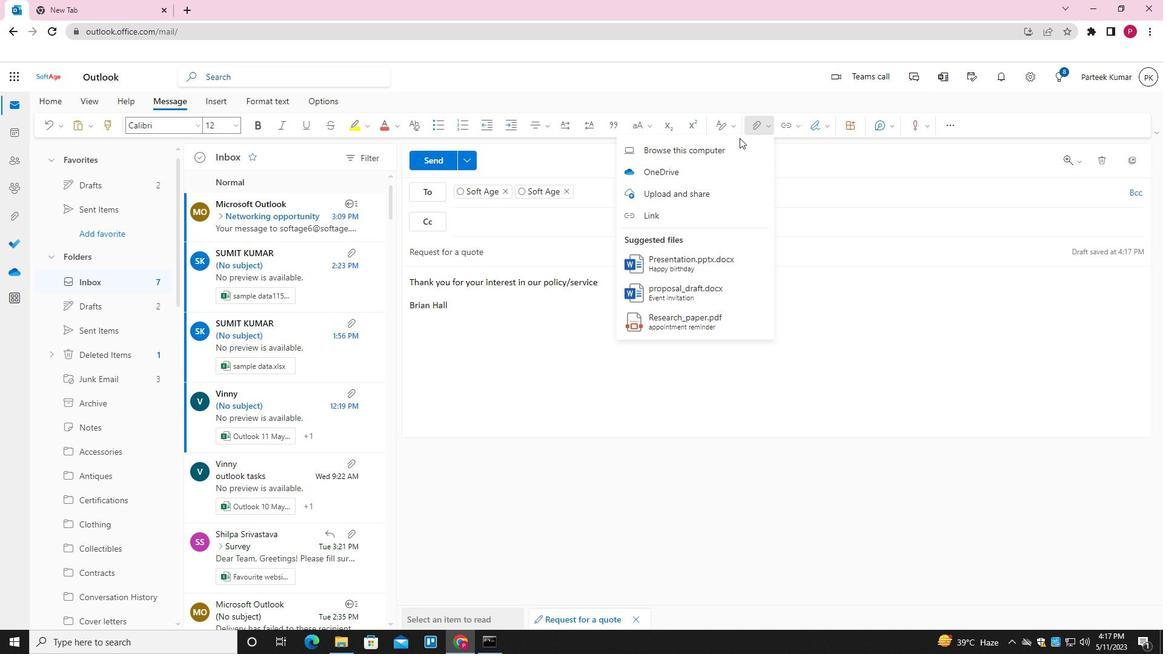 
Action: Mouse pressed left at (741, 147)
Screenshot: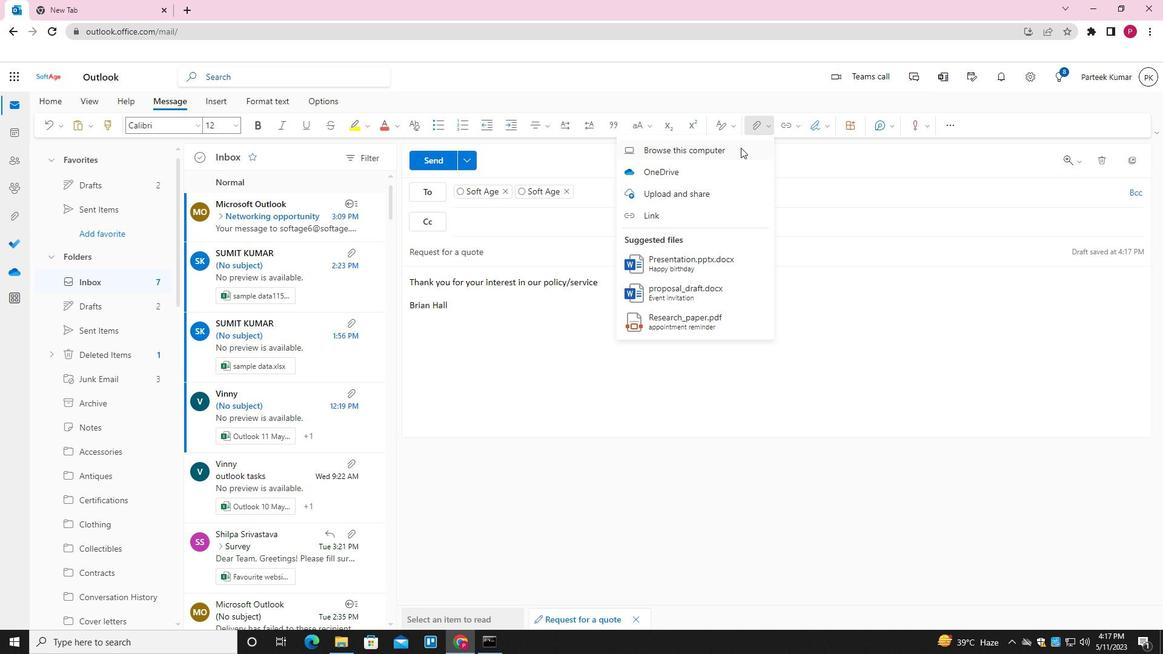 
Action: Mouse moved to (229, 90)
Screenshot: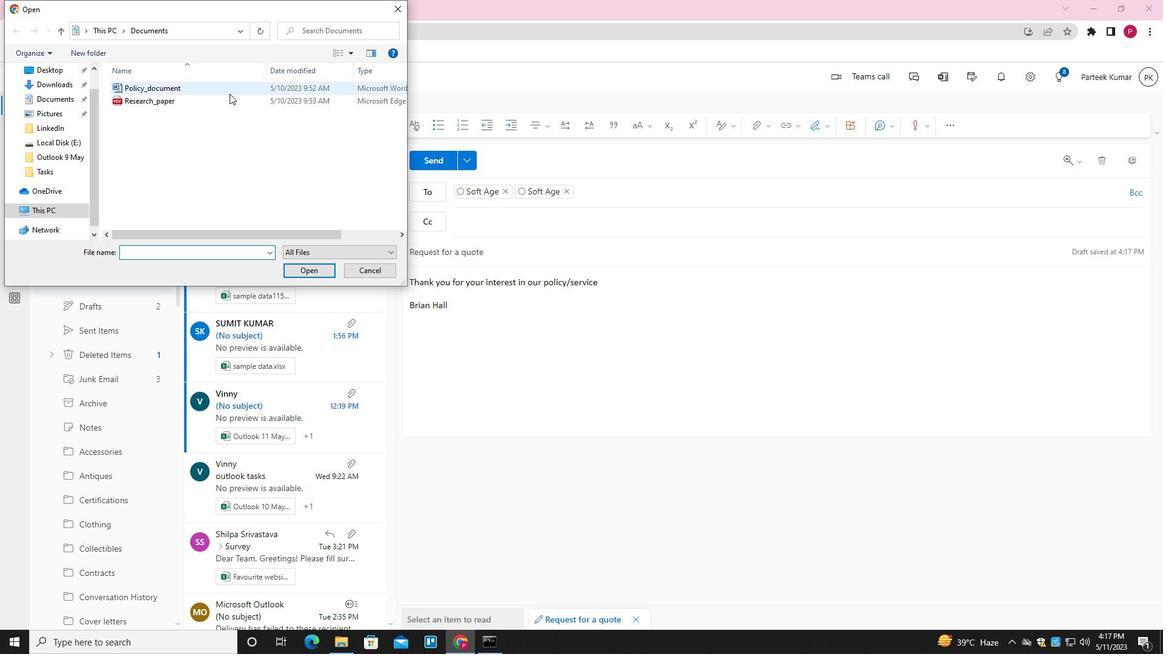 
Action: Mouse pressed left at (229, 90)
Screenshot: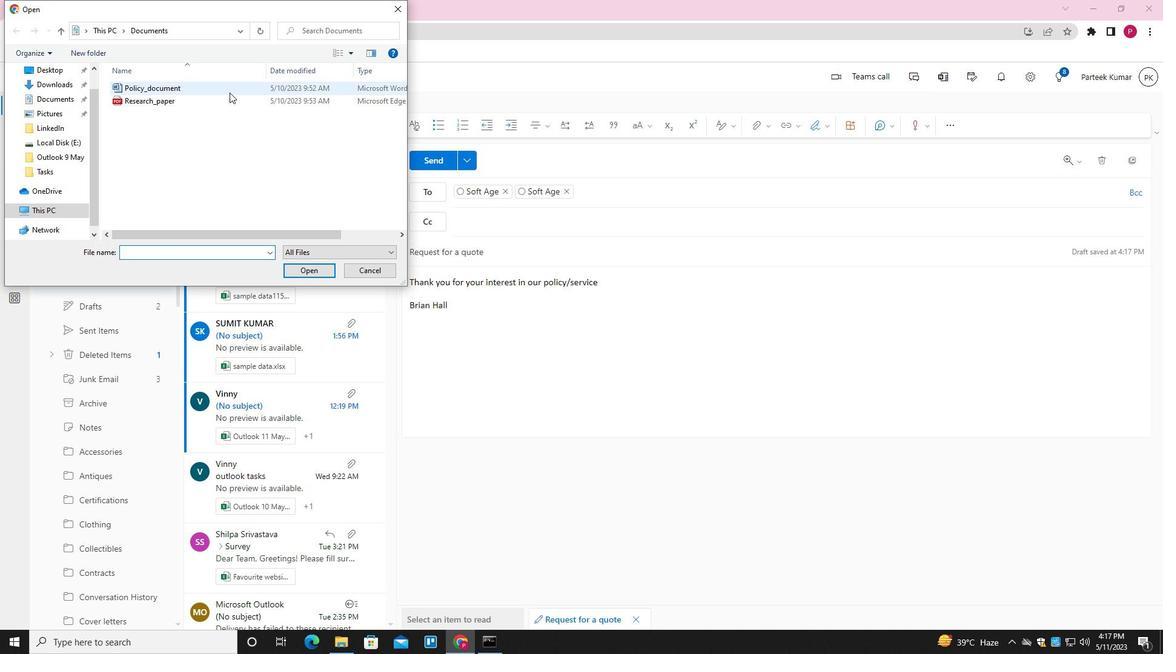 
Action: Mouse moved to (317, 266)
Screenshot: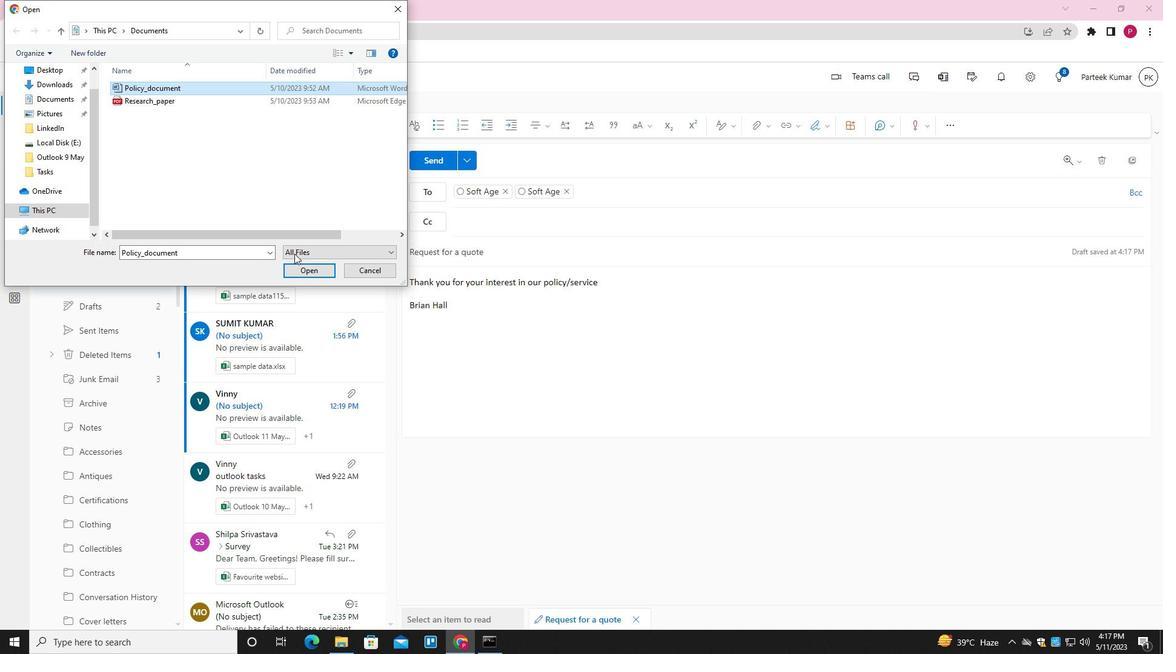 
Action: Mouse pressed left at (317, 266)
Screenshot: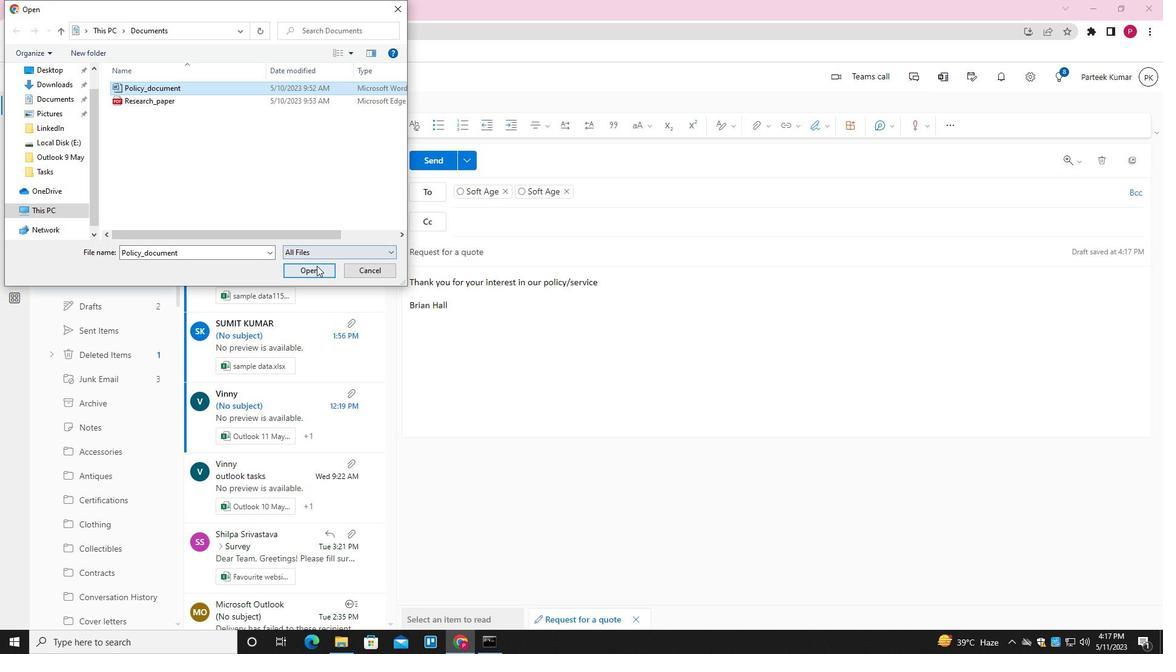 
Action: Mouse moved to (427, 163)
Screenshot: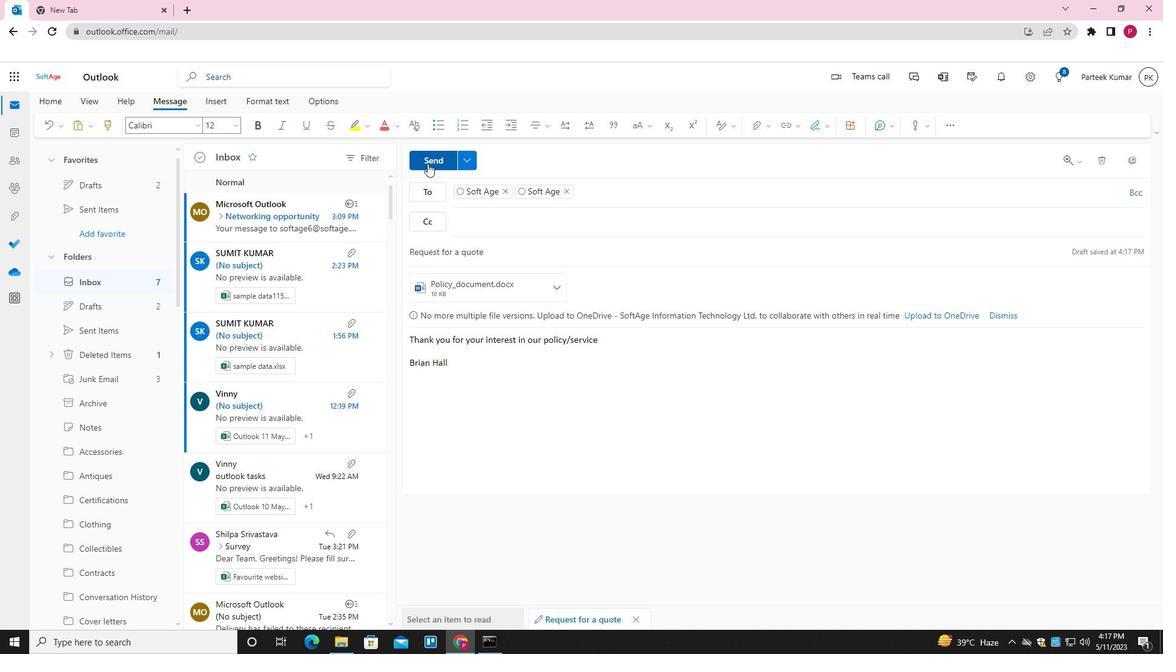 
Action: Mouse pressed left at (427, 163)
Screenshot: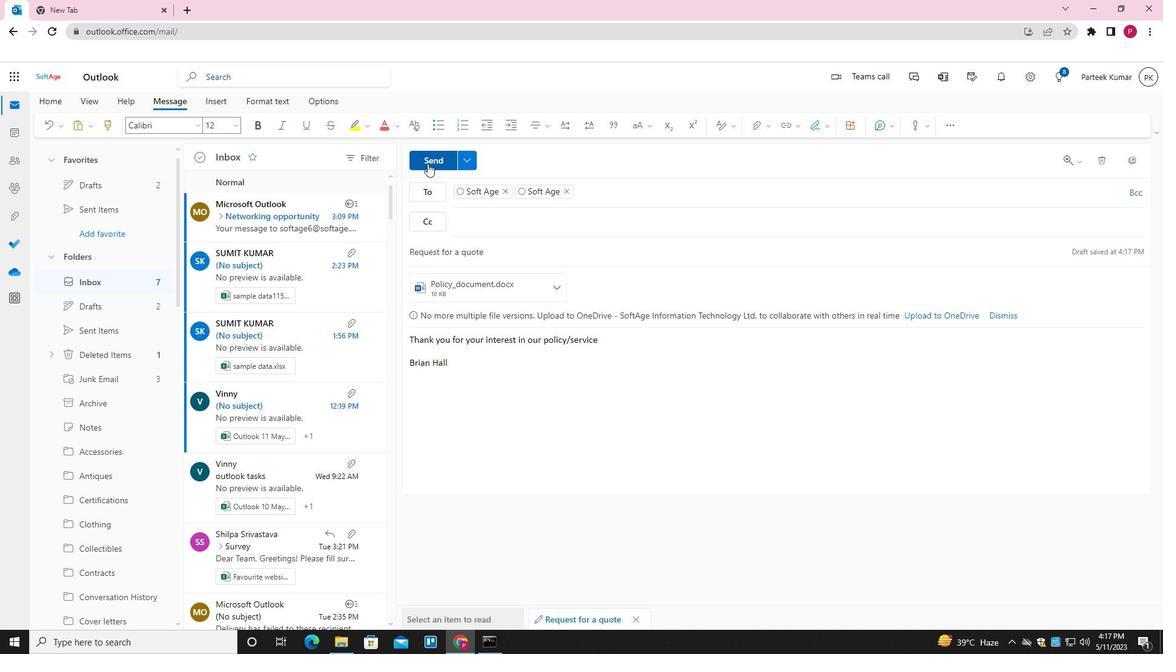 
Action: Mouse moved to (484, 295)
Screenshot: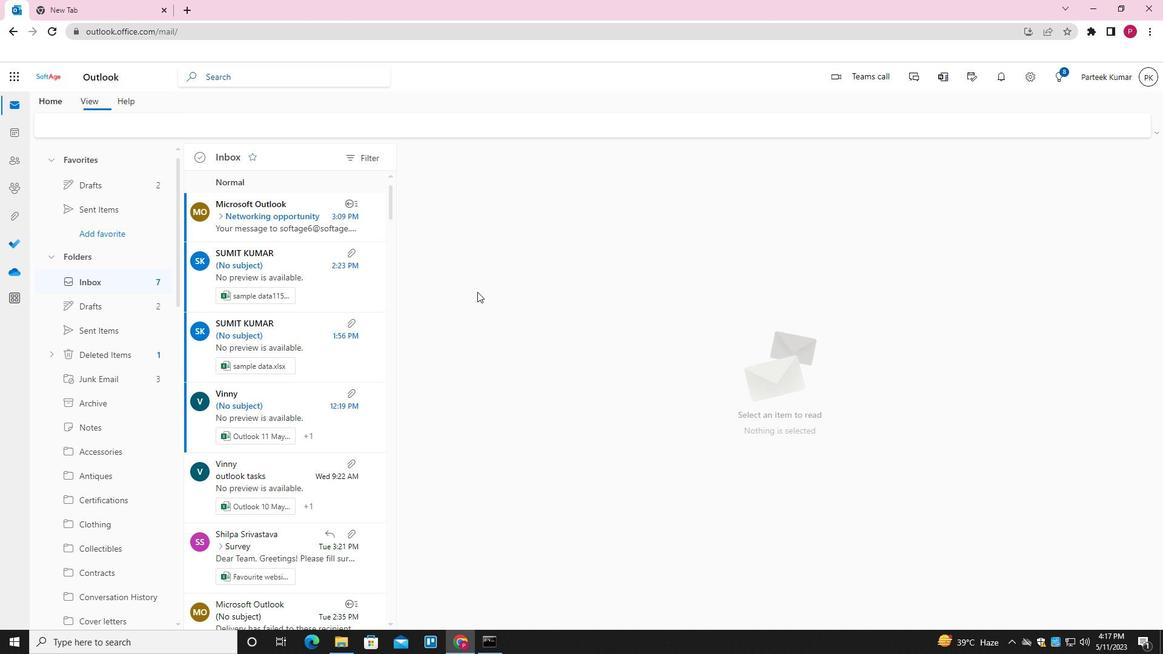 
